Task: Create new vendor bill with Date Opened: 26-Apr-23, Select Vendor: Kinder Morgan, Terms: Net 7. Make bill entry for item-1 with Date: 26-Apr-23, Description: Gasoline, Expense Account: Auto: Fuel, Quantity: 22, Unit Price: 3.69, Sales Tax: Y, Sales Tax Included: Y, Tax Table: Sales Tax. Post Bill with Post Date: 26-Apr-23, Post to Accounts: Liabilities:Accounts Payble. Pay / Process Payment with Transaction Date: 02-May-23, Amount: 81.18, Transfer Account: Checking Account. Go to 'Print Bill'. Save a pdf copy of the bill.
Action: Mouse moved to (162, 32)
Screenshot: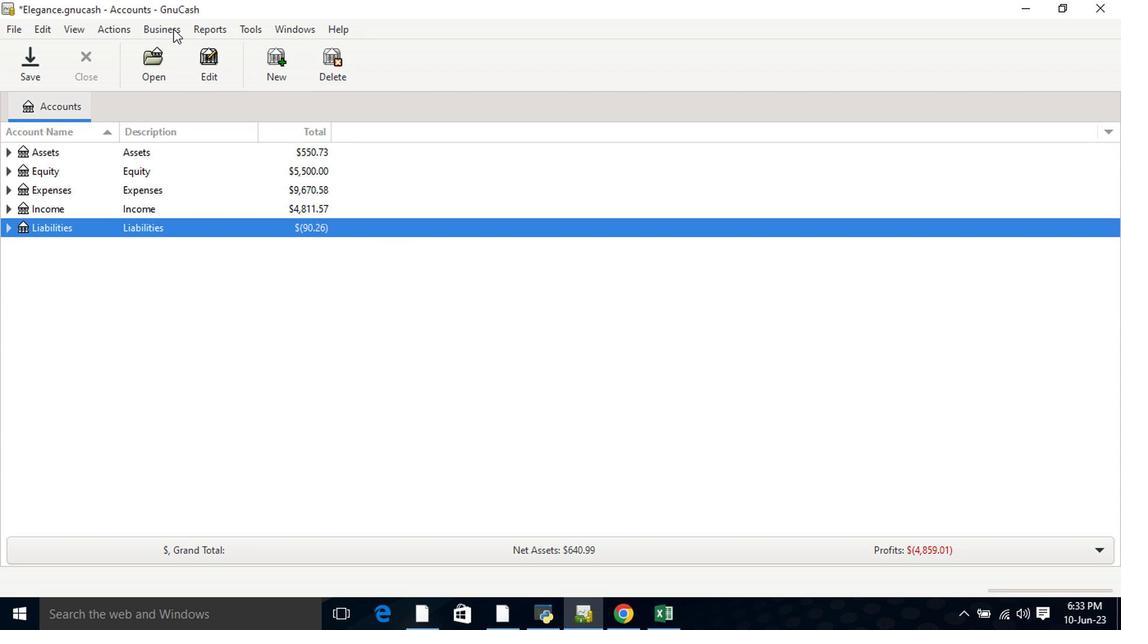 
Action: Mouse pressed left at (162, 32)
Screenshot: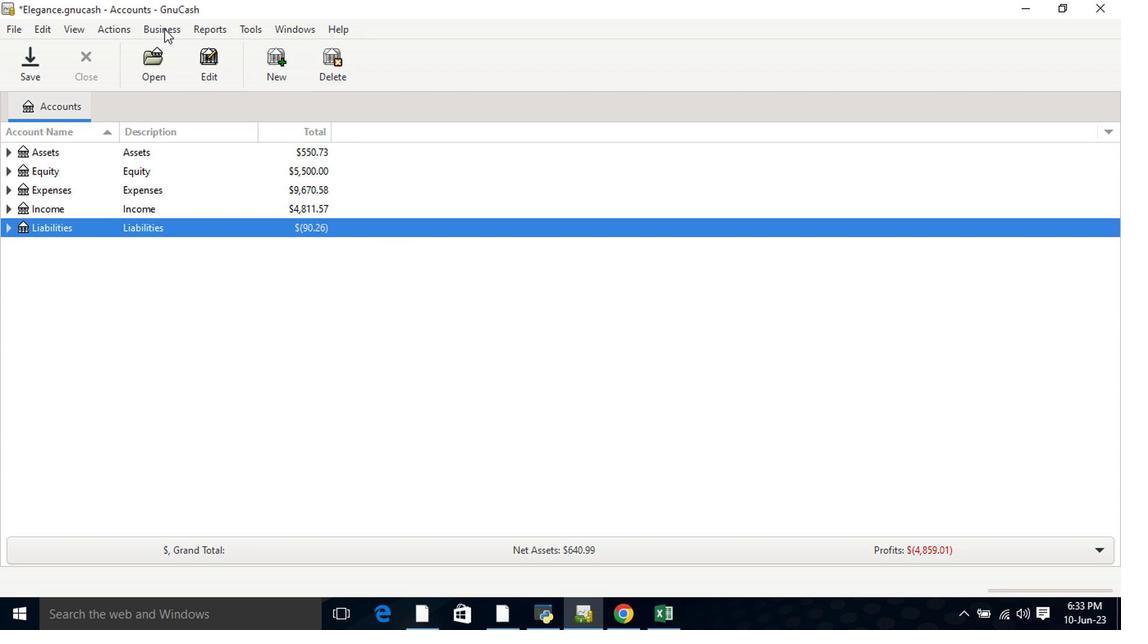 
Action: Mouse moved to (172, 69)
Screenshot: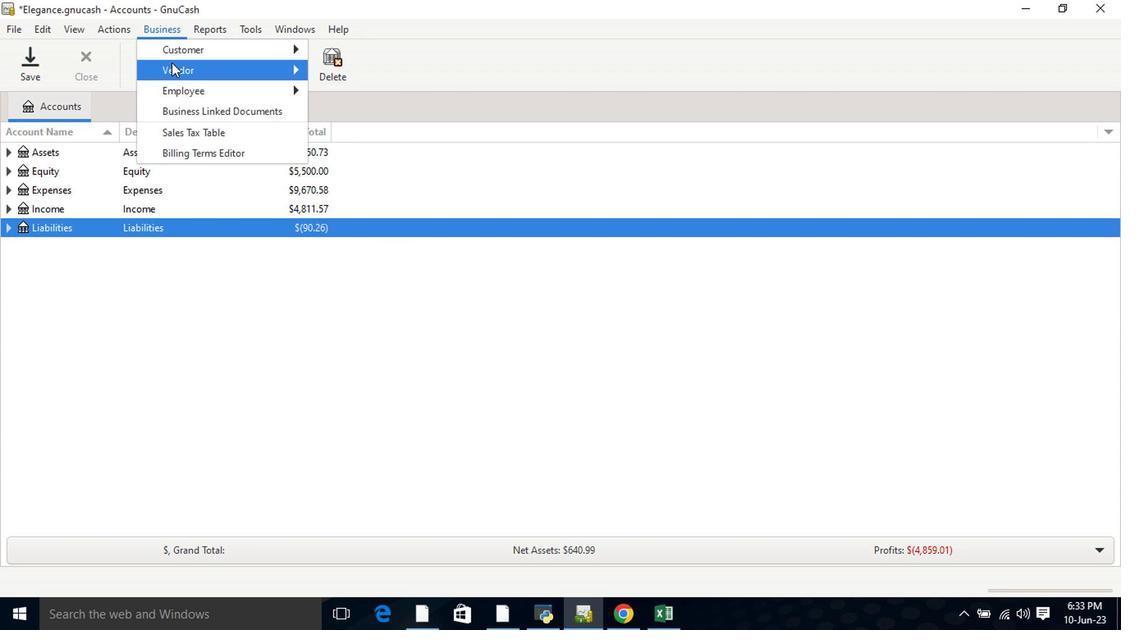 
Action: Mouse pressed left at (172, 69)
Screenshot: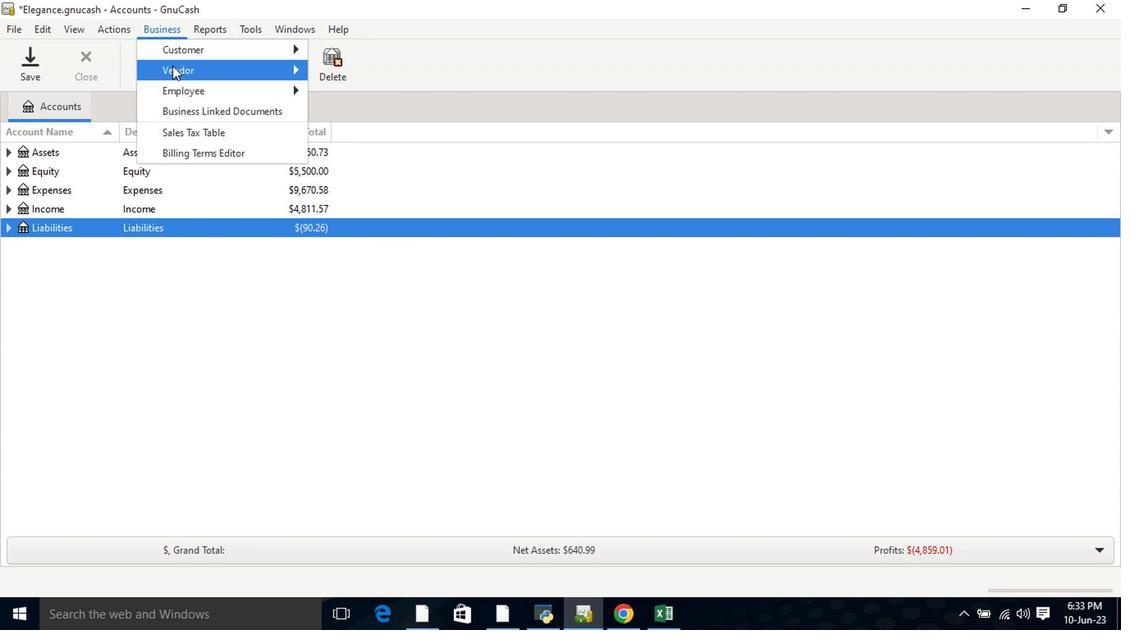 
Action: Mouse moved to (369, 132)
Screenshot: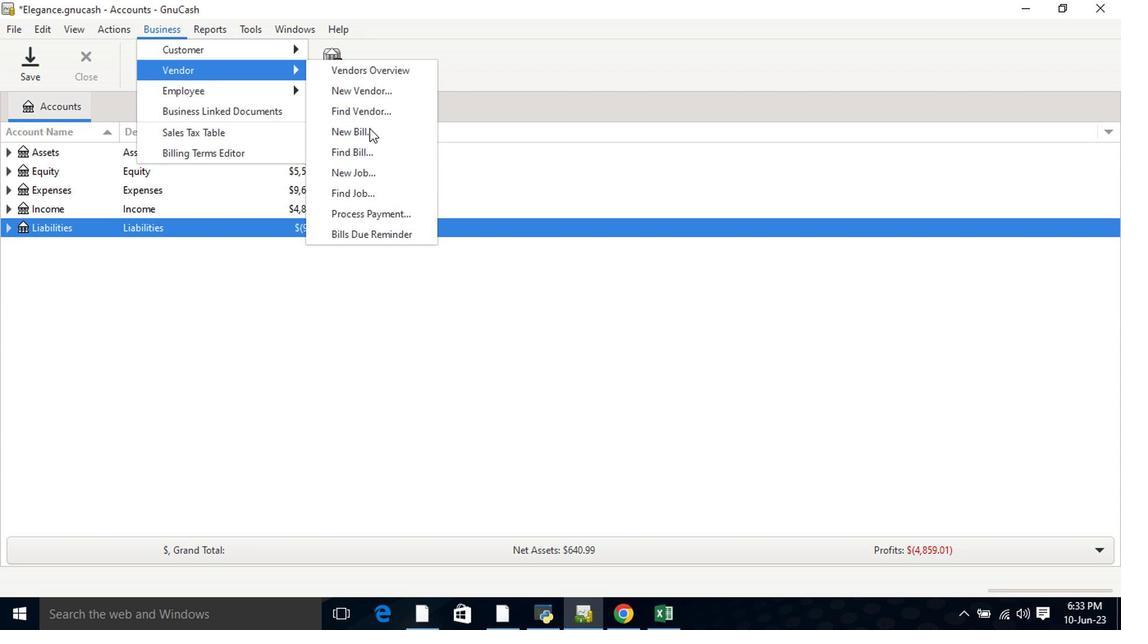 
Action: Mouse pressed left at (369, 132)
Screenshot: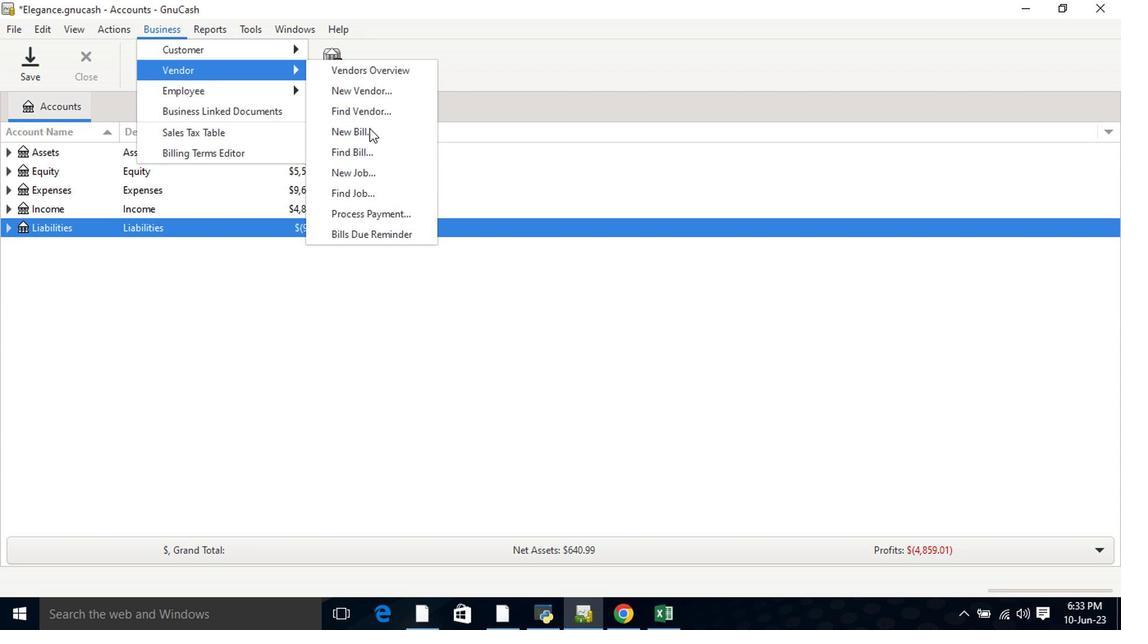 
Action: Mouse moved to (678, 222)
Screenshot: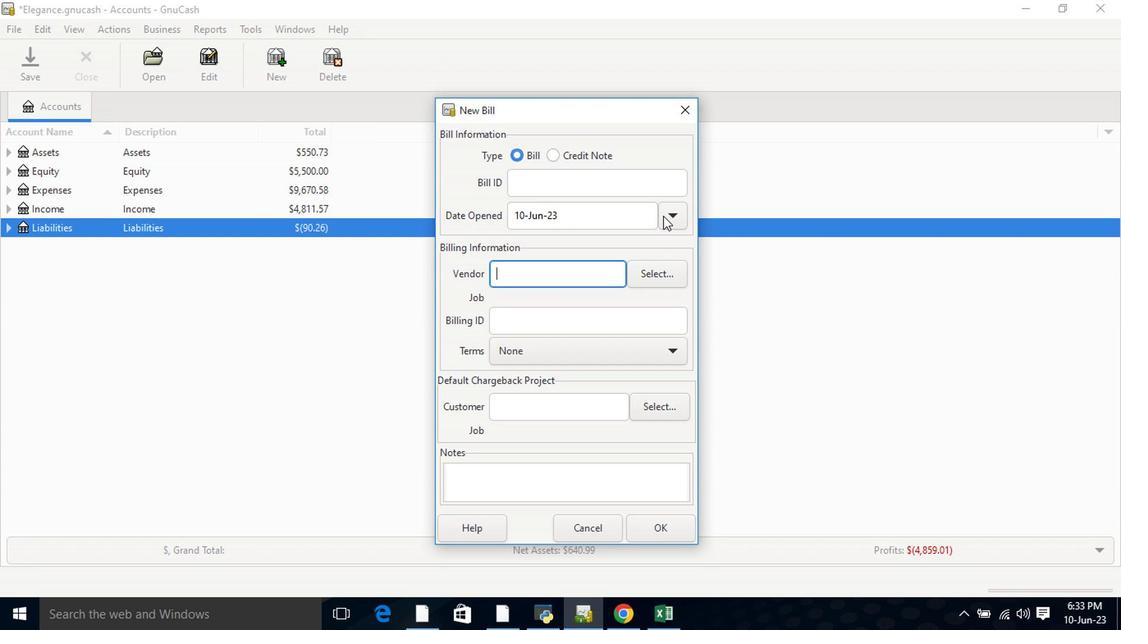 
Action: Mouse pressed left at (678, 222)
Screenshot: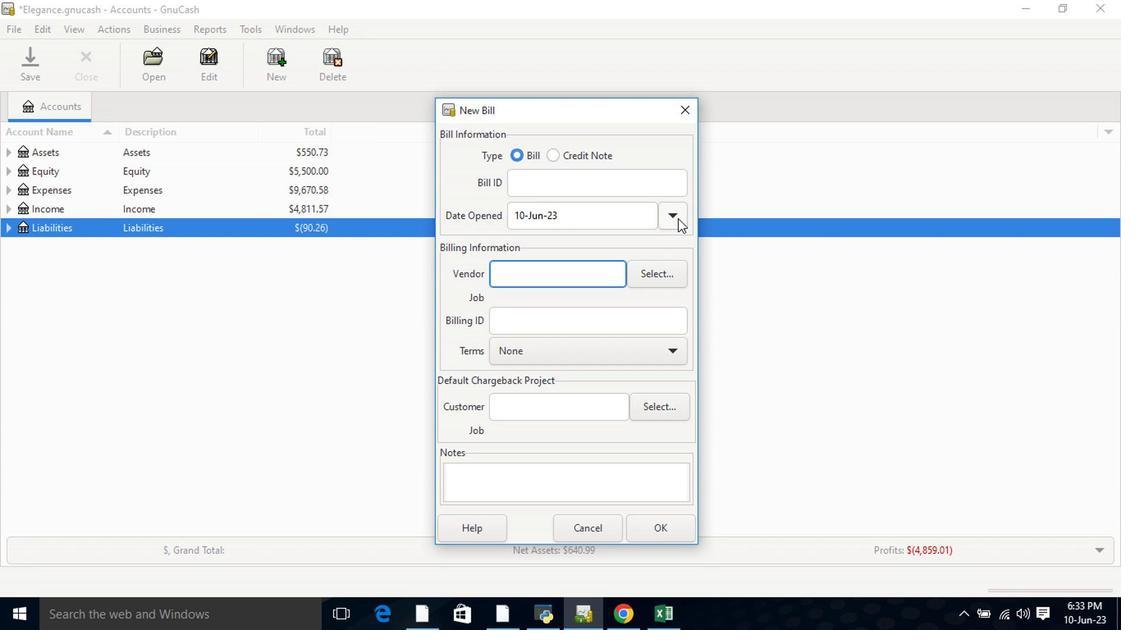 
Action: Mouse moved to (543, 245)
Screenshot: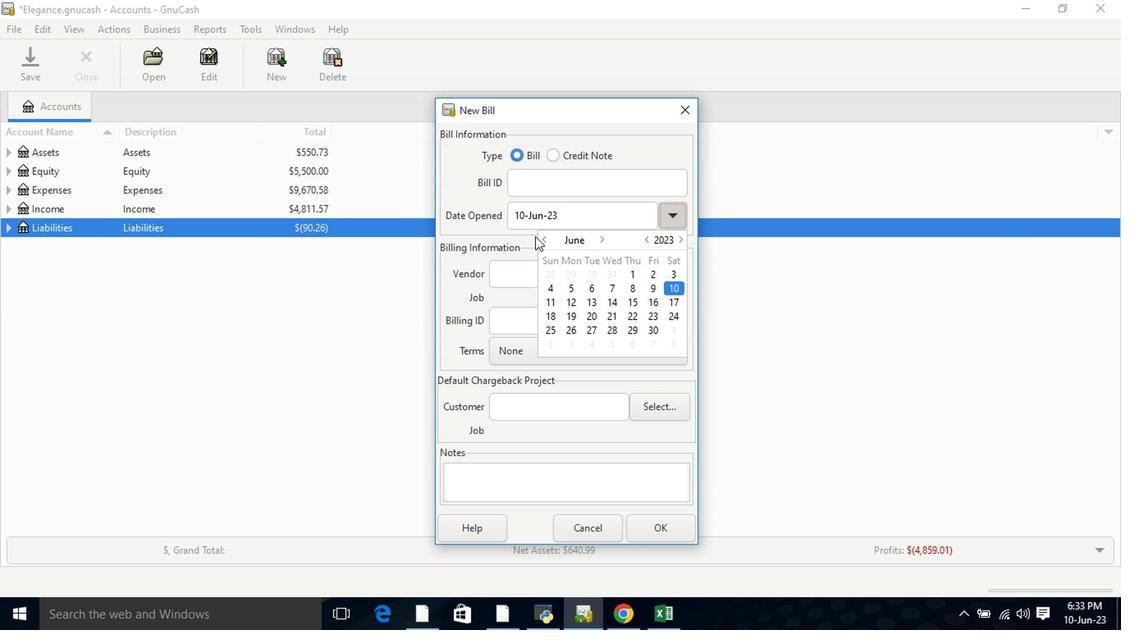 
Action: Mouse pressed left at (543, 245)
Screenshot: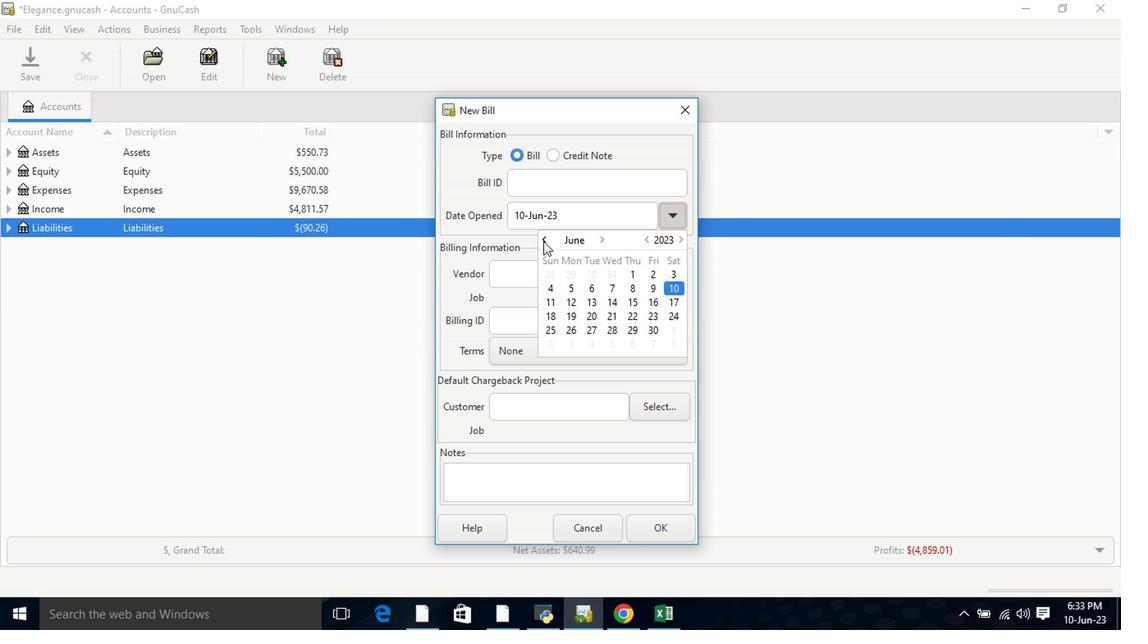 
Action: Mouse pressed left at (543, 245)
Screenshot: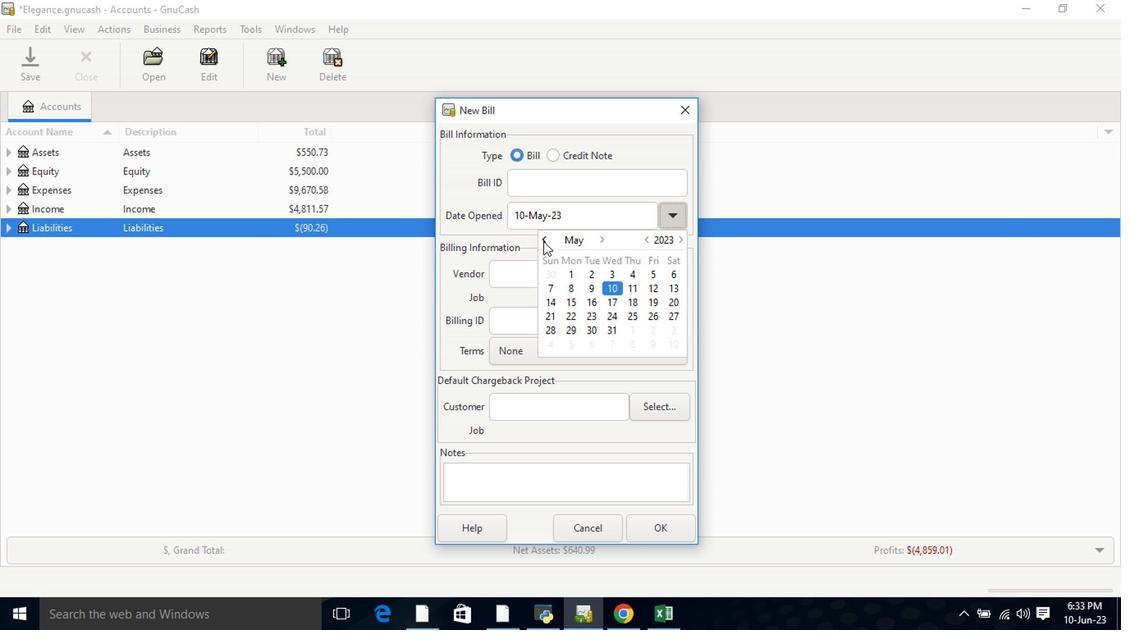 
Action: Mouse moved to (608, 331)
Screenshot: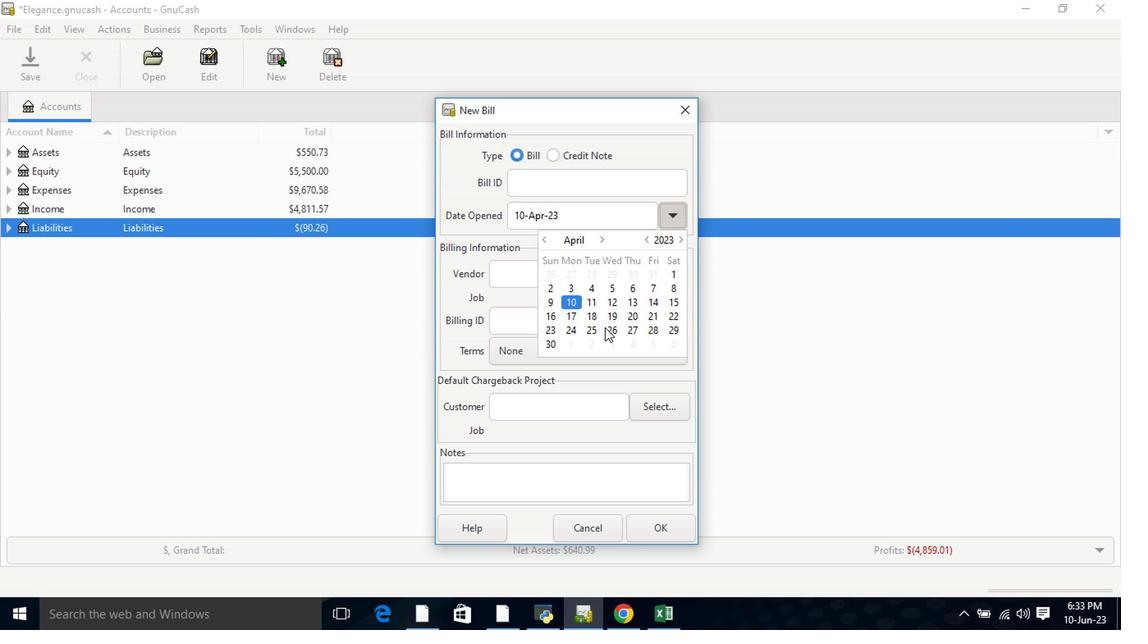 
Action: Mouse pressed left at (608, 331)
Screenshot: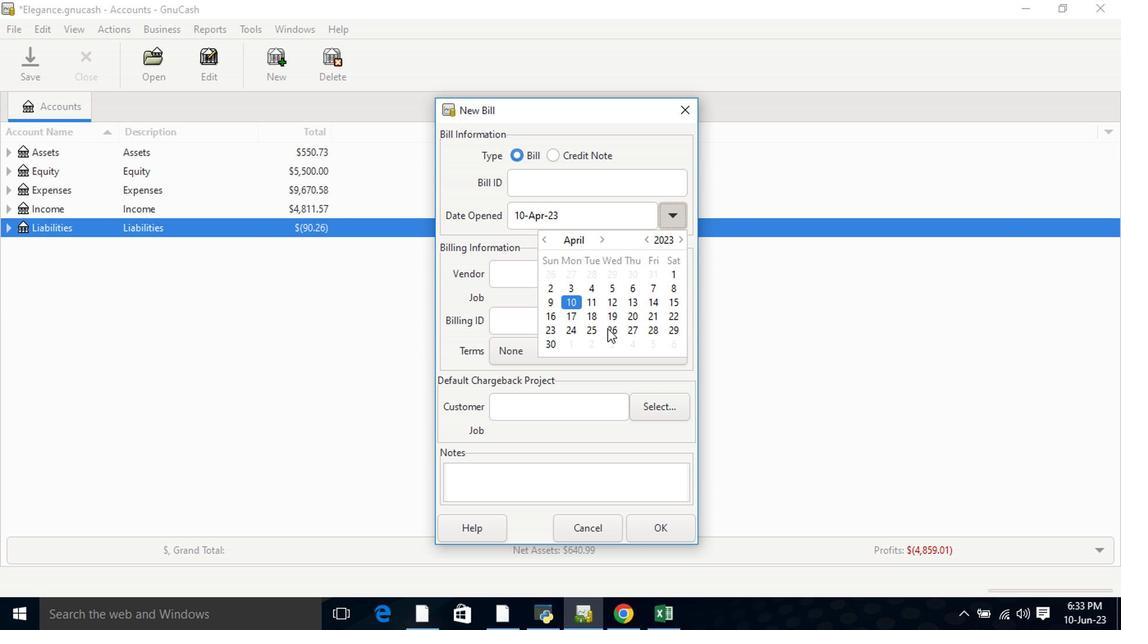 
Action: Mouse pressed left at (608, 331)
Screenshot: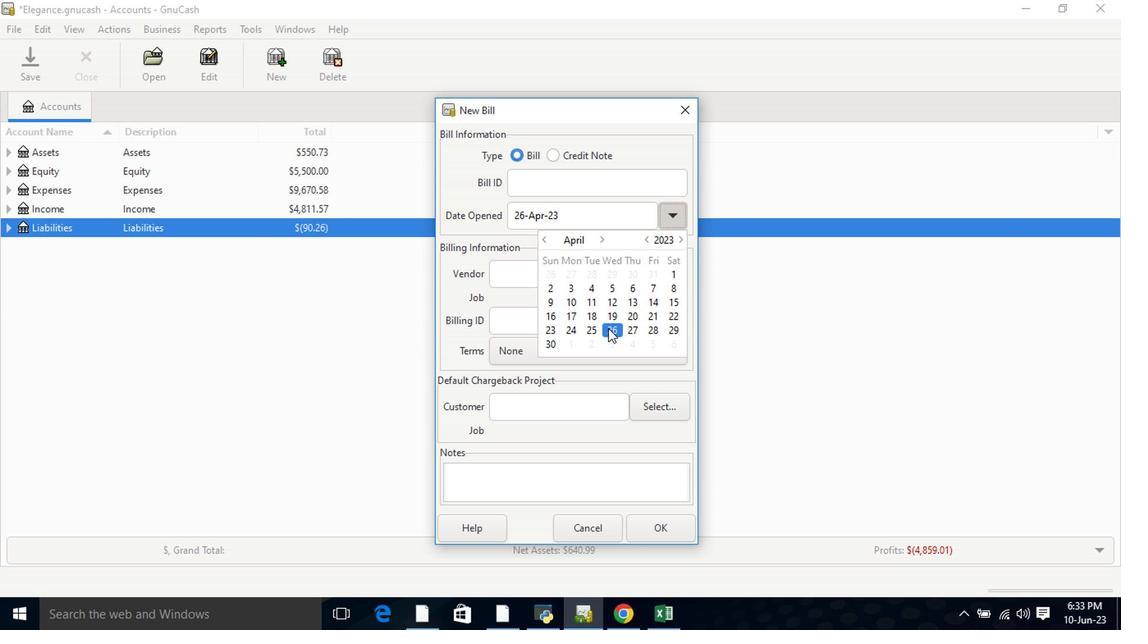 
Action: Mouse moved to (556, 280)
Screenshot: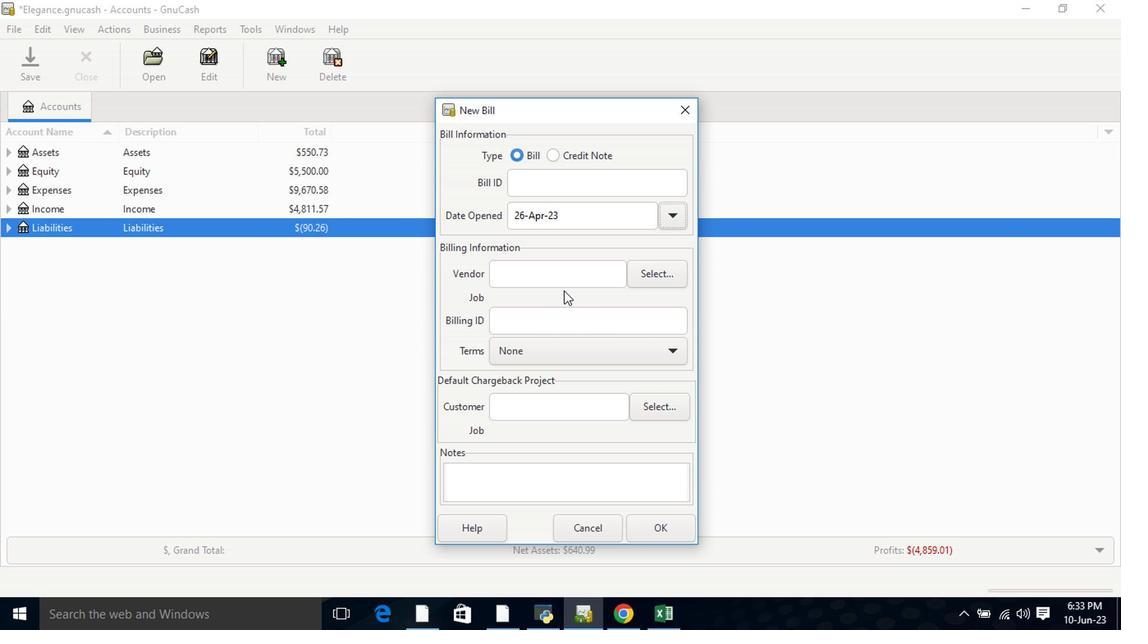 
Action: Mouse pressed left at (556, 280)
Screenshot: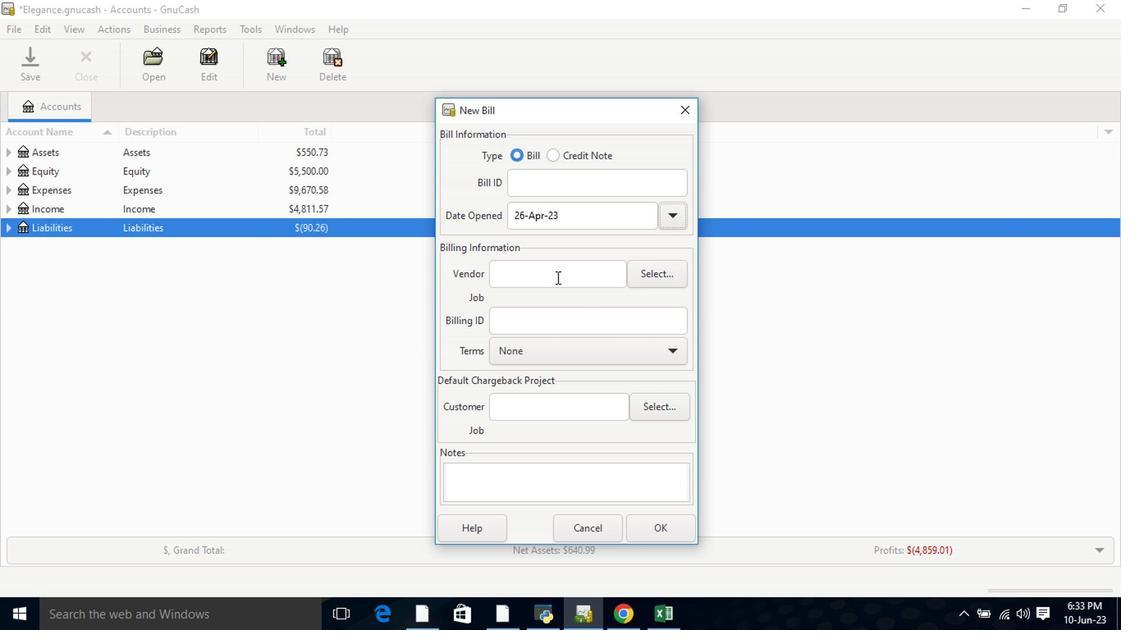 
Action: Key pressed <Key.shift>Kin
Screenshot: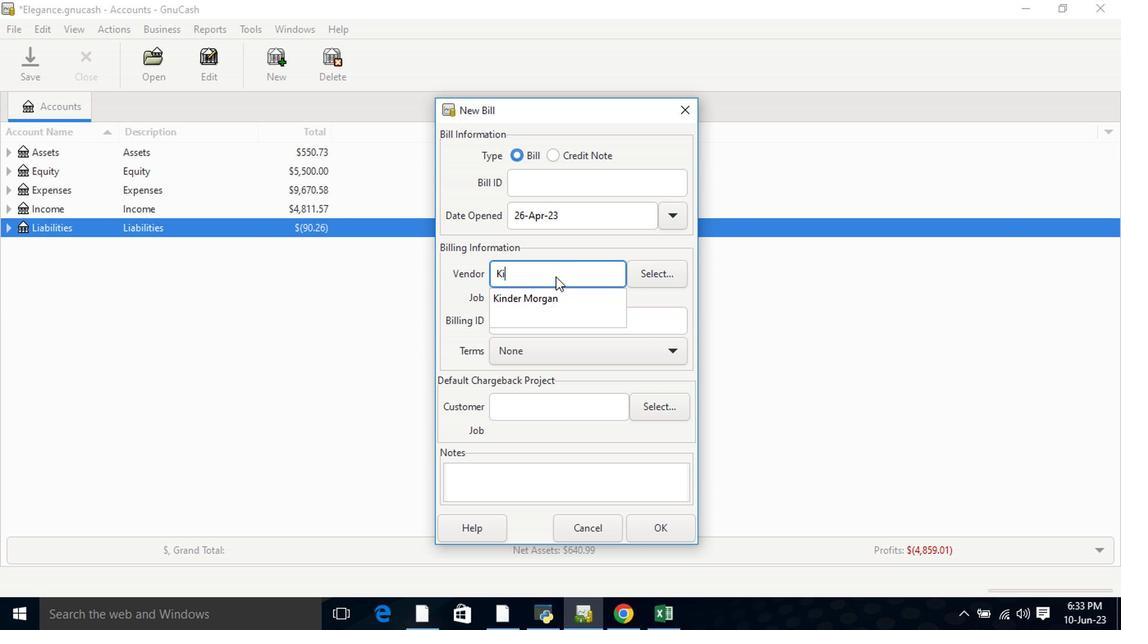 
Action: Mouse moved to (552, 298)
Screenshot: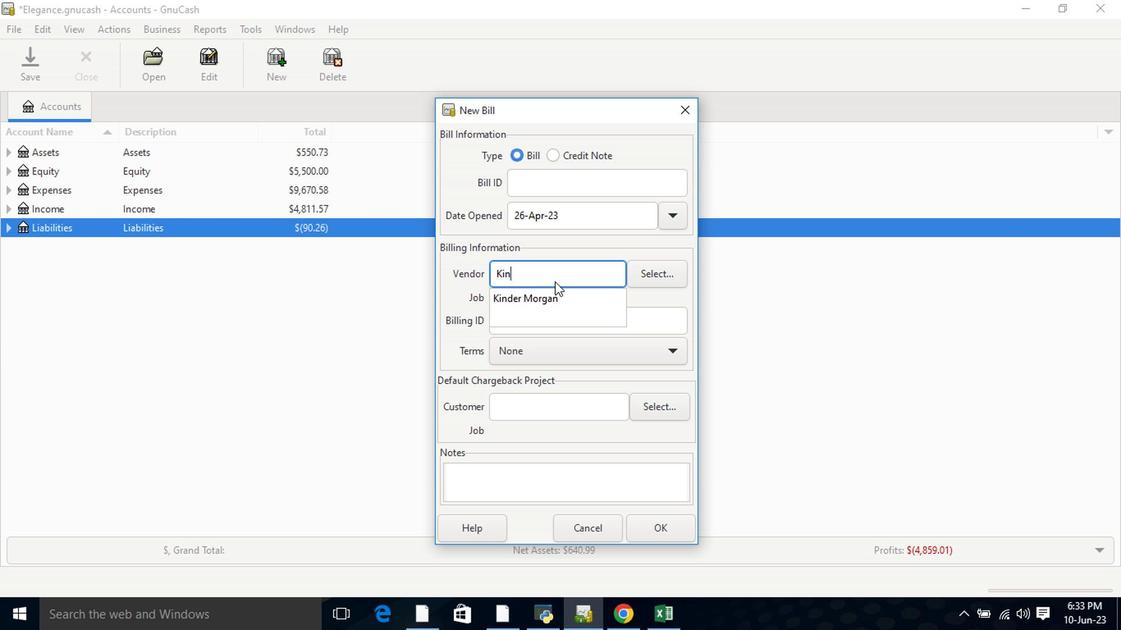 
Action: Mouse pressed left at (552, 298)
Screenshot: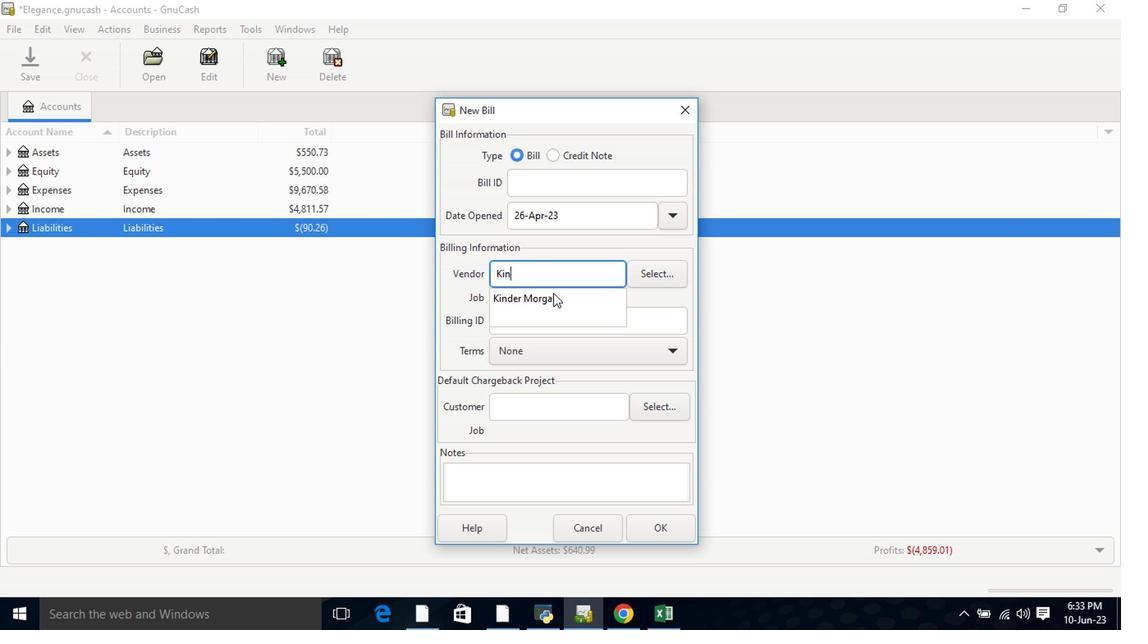 
Action: Mouse moved to (574, 365)
Screenshot: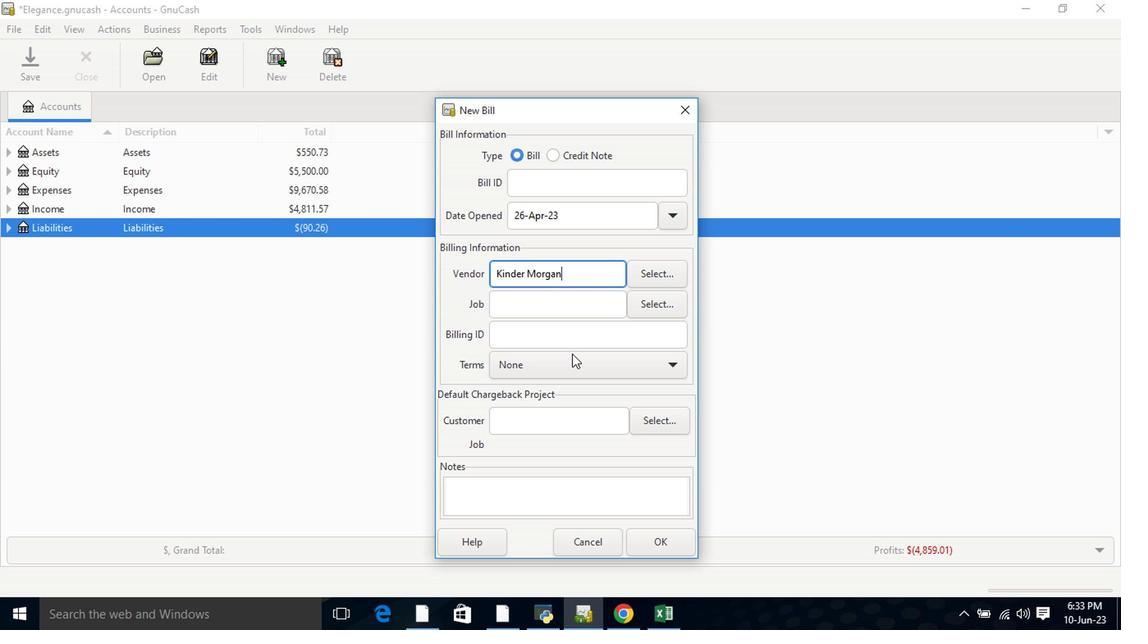 
Action: Mouse pressed left at (574, 365)
Screenshot: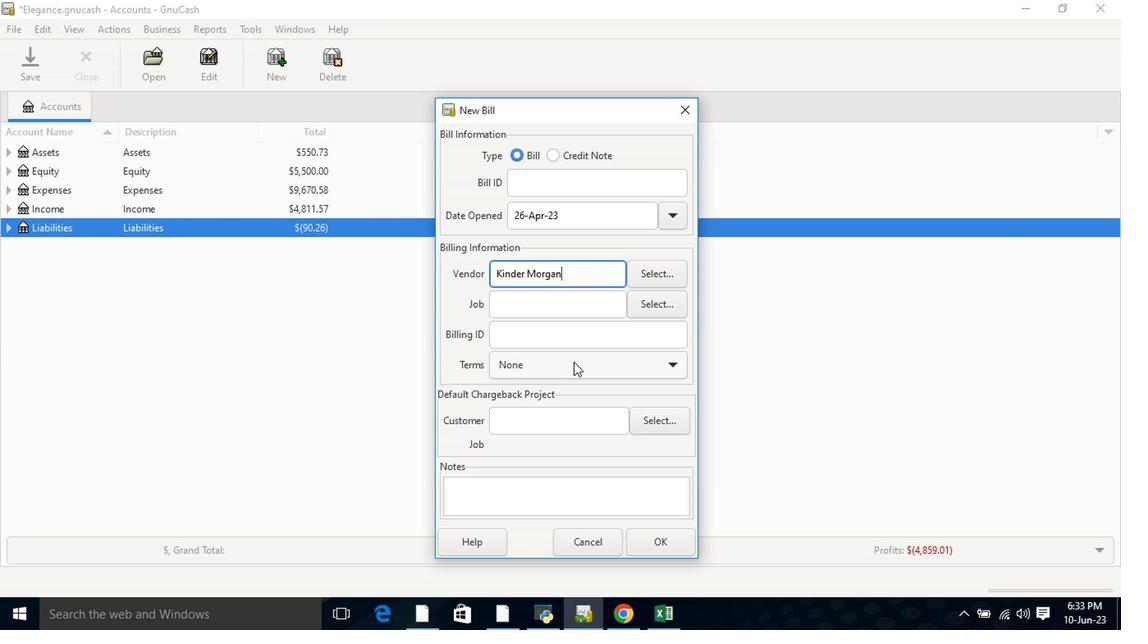 
Action: Mouse moved to (573, 439)
Screenshot: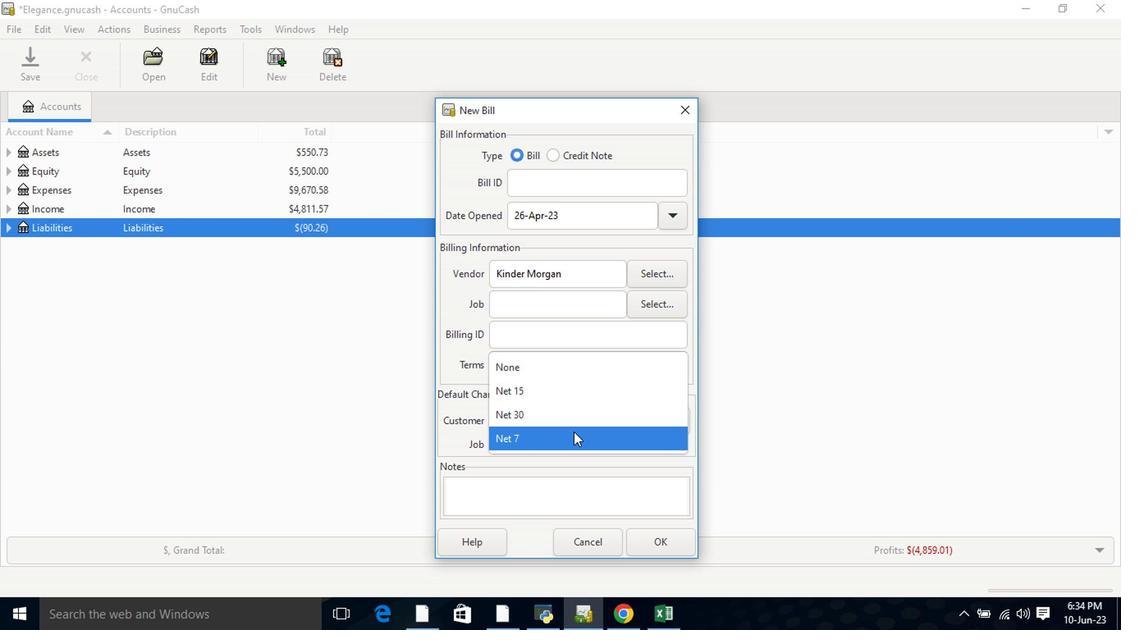 
Action: Mouse pressed left at (573, 439)
Screenshot: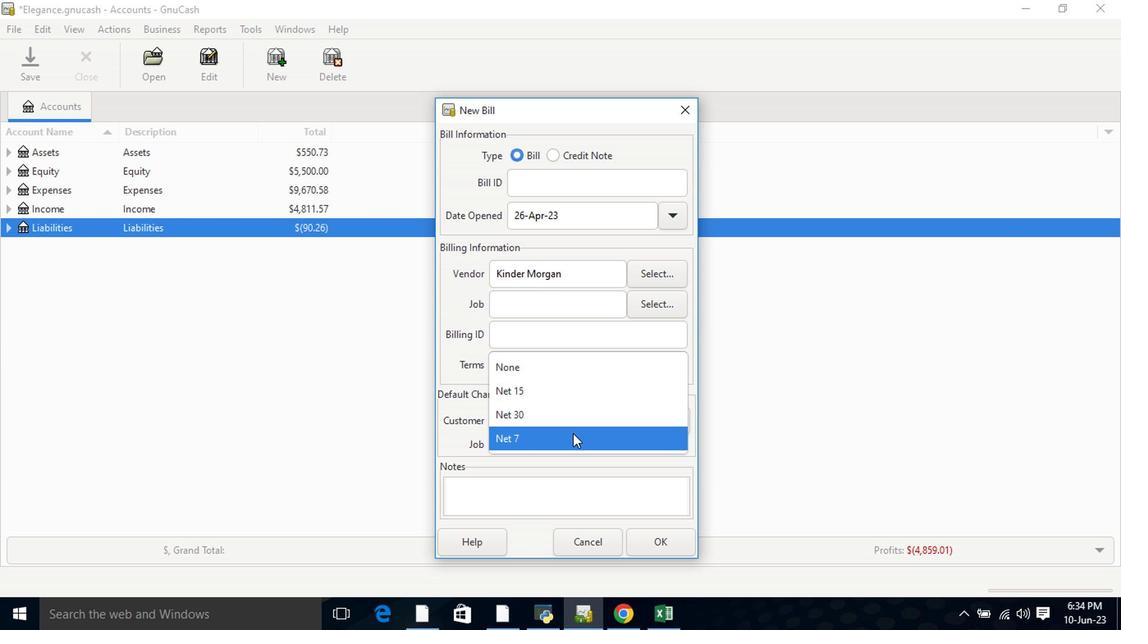 
Action: Mouse moved to (657, 540)
Screenshot: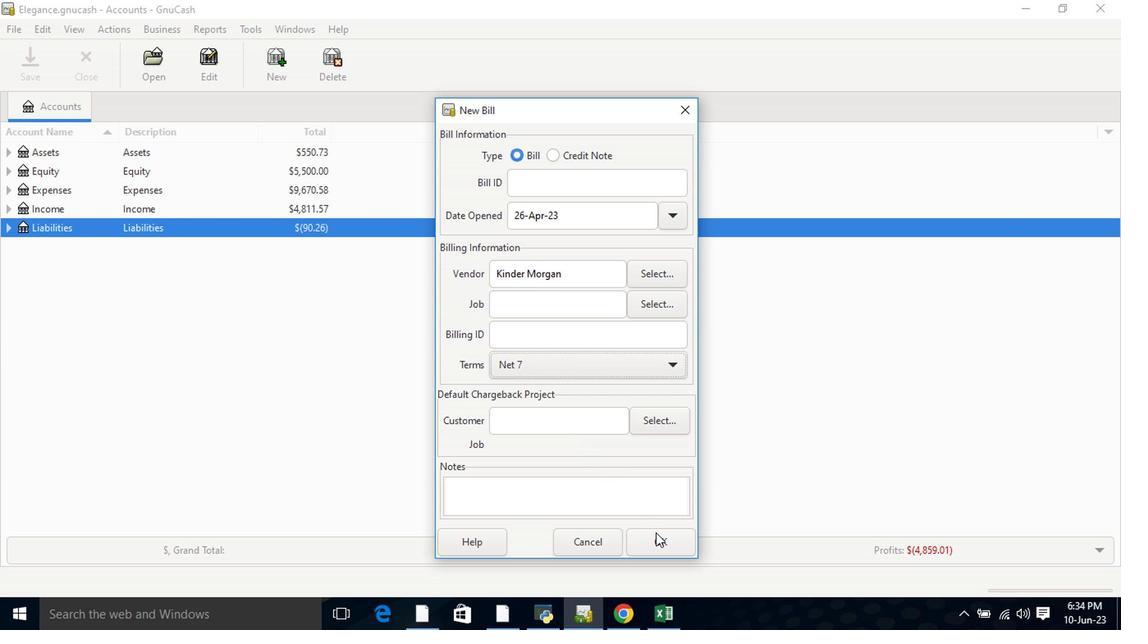 
Action: Mouse pressed left at (657, 540)
Screenshot: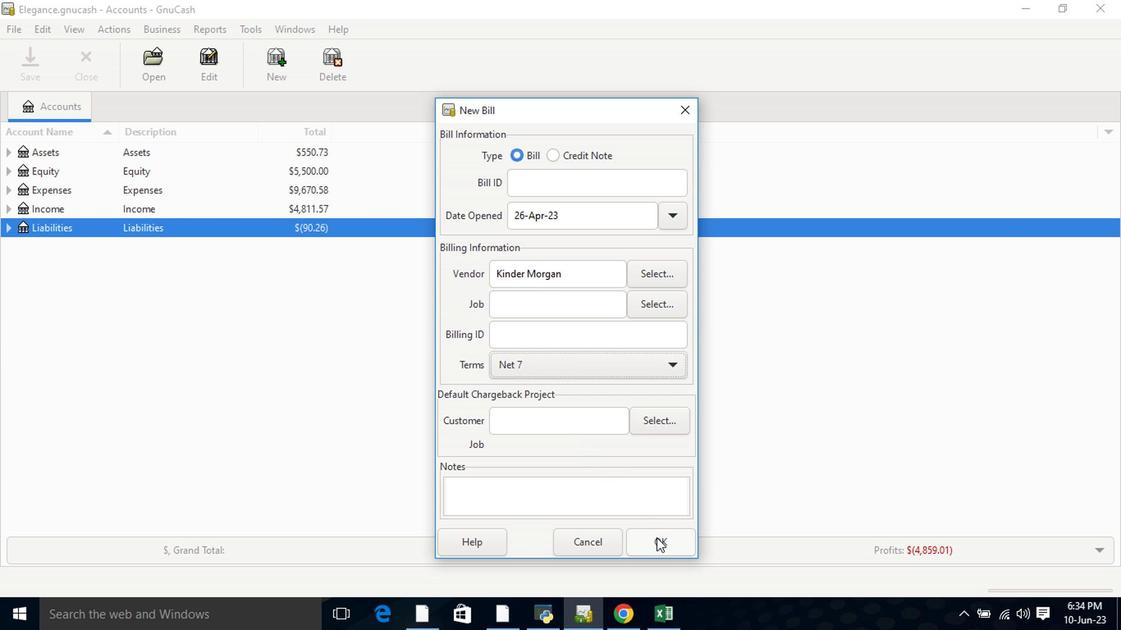 
Action: Mouse moved to (273, 432)
Screenshot: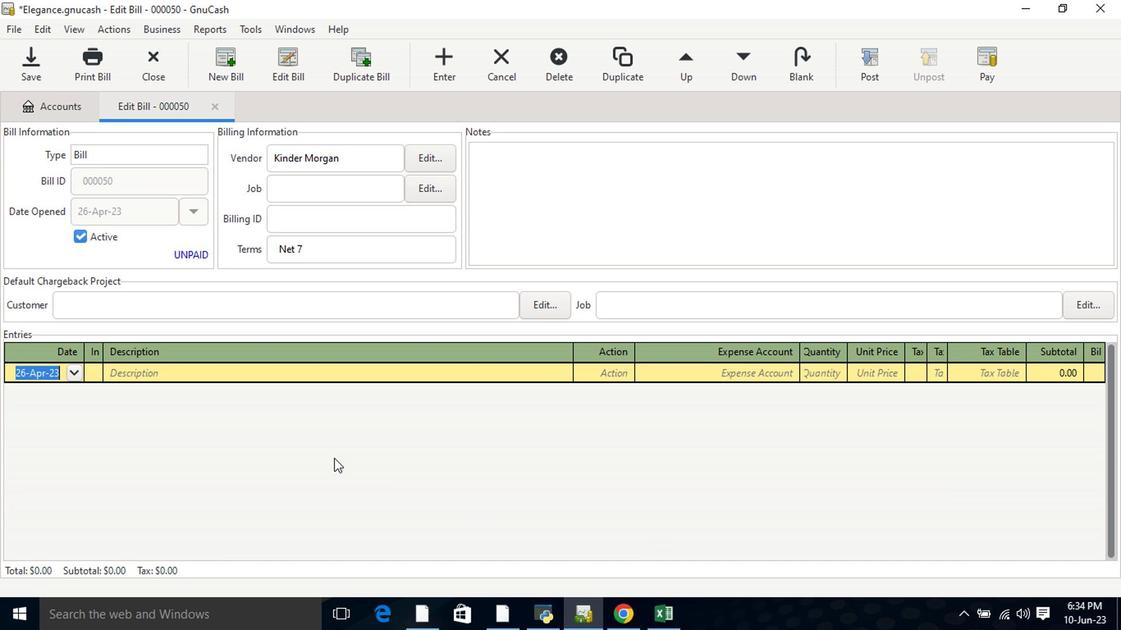 
Action: Key pressed <Key.tab><Key.shift><Key.shift><Key.shift><Key.shift><Key.shift><Key.shift>Gasoline<Key.tab>22<Key.tab><Key.tab><Key.tab>
Screenshot: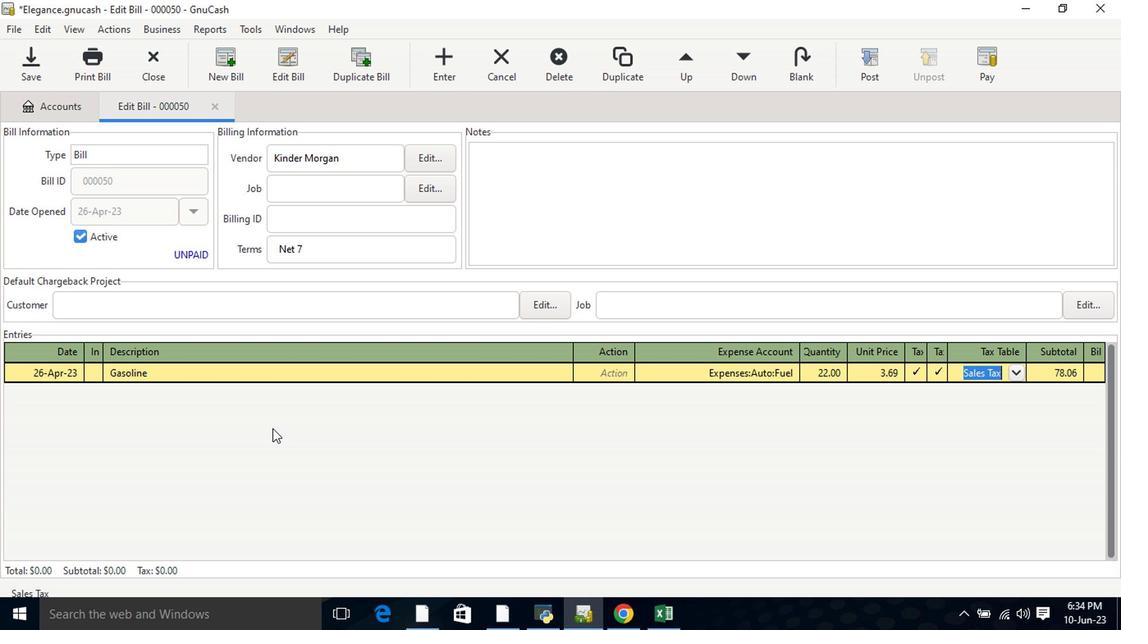 
Action: Mouse moved to (880, 69)
Screenshot: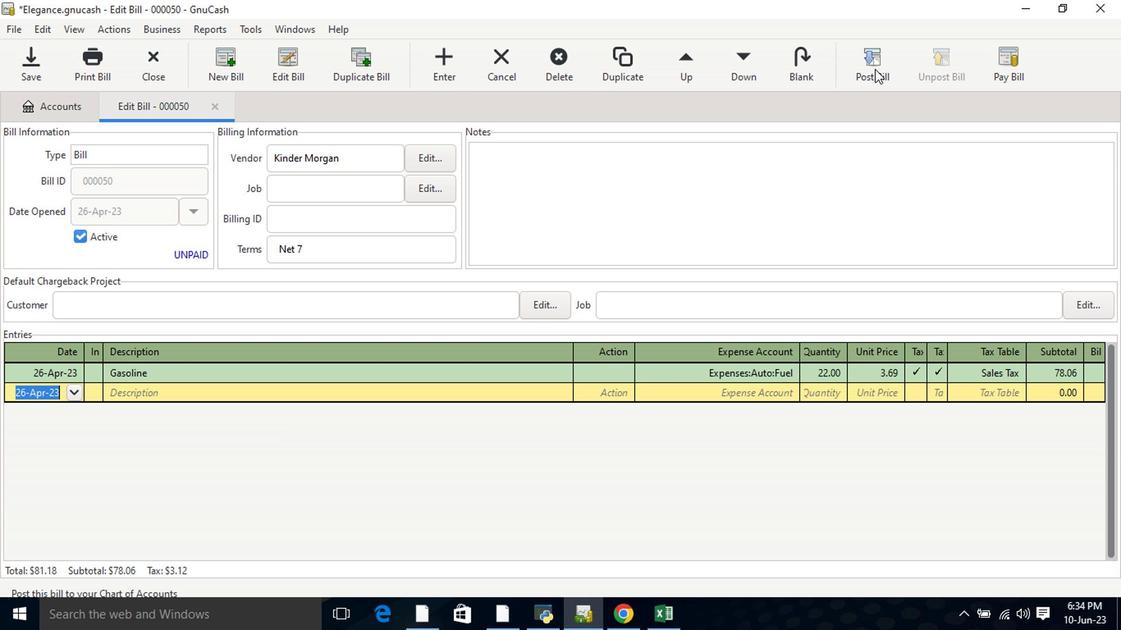 
Action: Mouse pressed left at (880, 69)
Screenshot: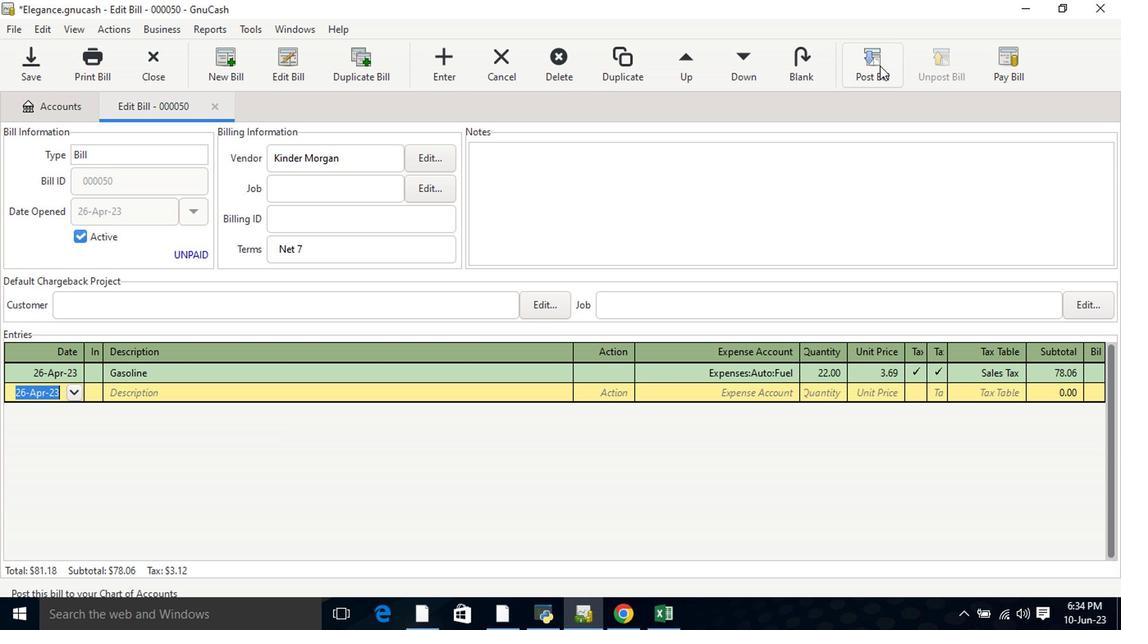 
Action: Mouse moved to (671, 426)
Screenshot: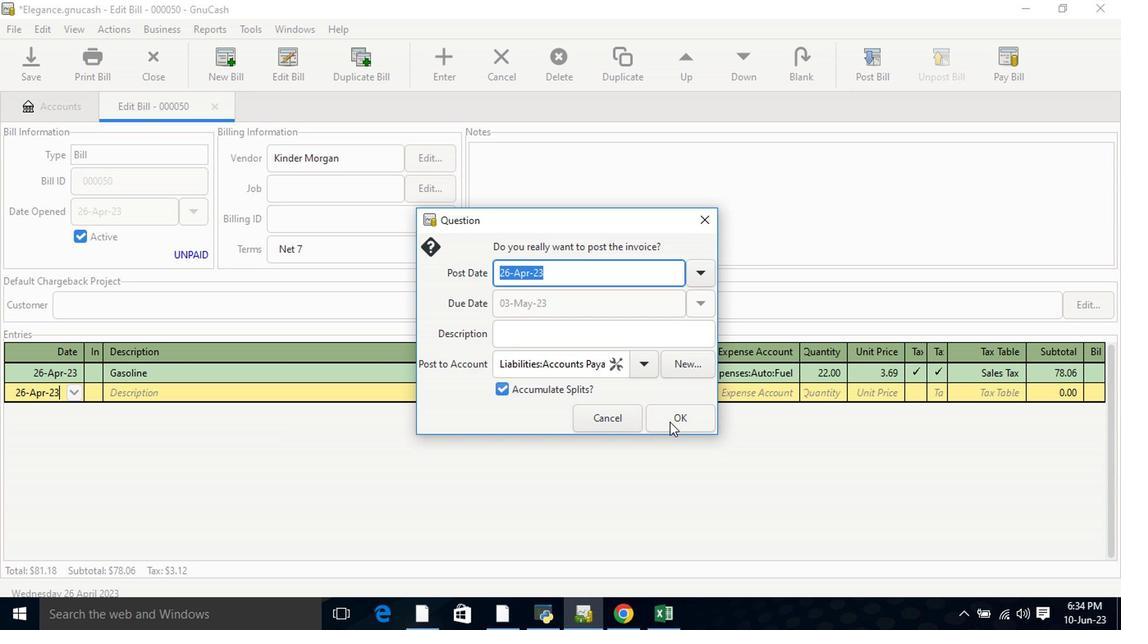 
Action: Mouse pressed left at (671, 426)
Screenshot: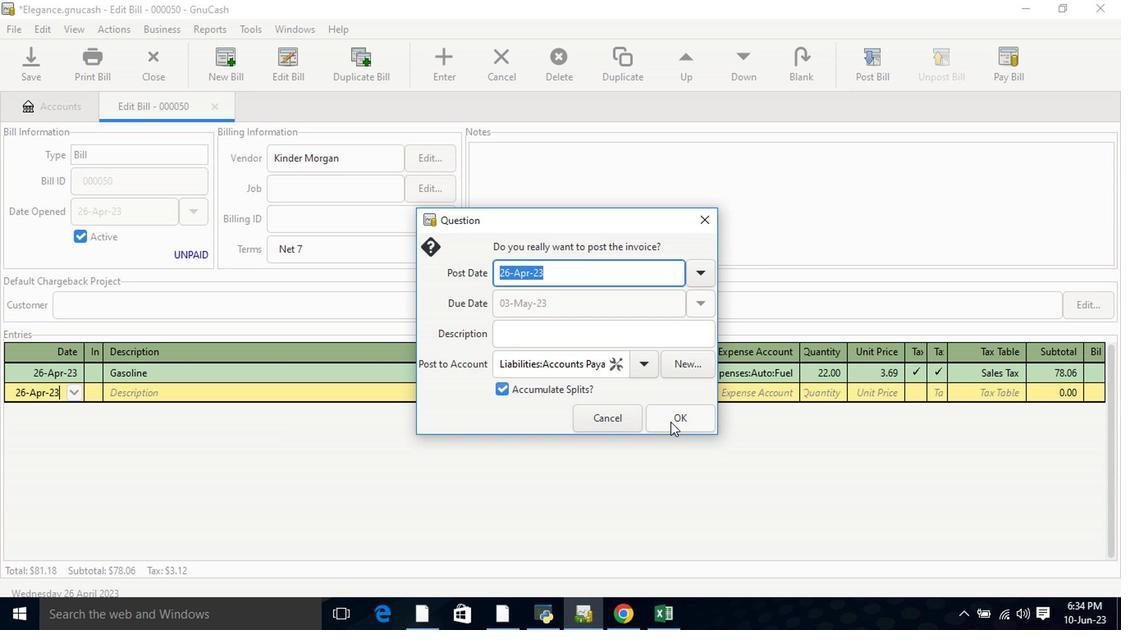 
Action: Mouse moved to (989, 67)
Screenshot: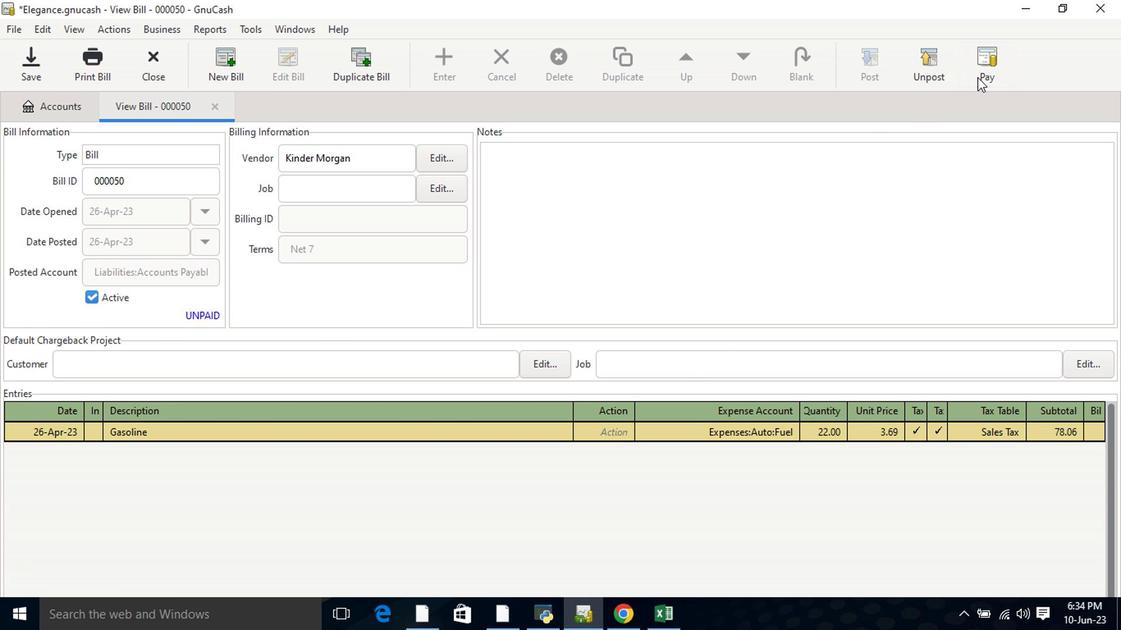 
Action: Mouse pressed left at (989, 67)
Screenshot: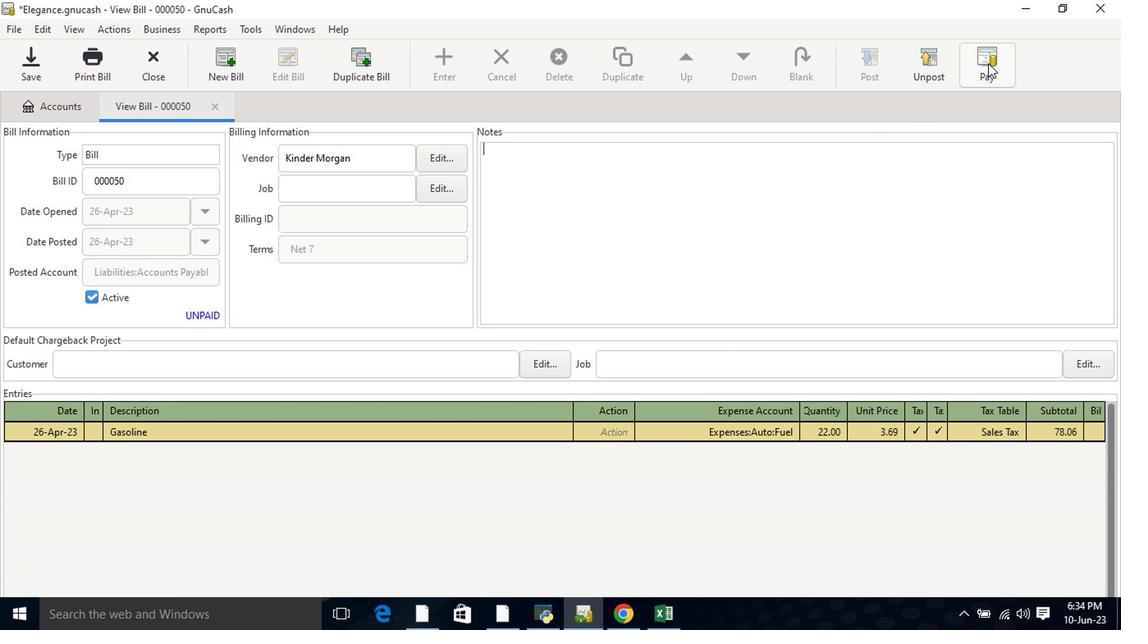 
Action: Mouse moved to (495, 328)
Screenshot: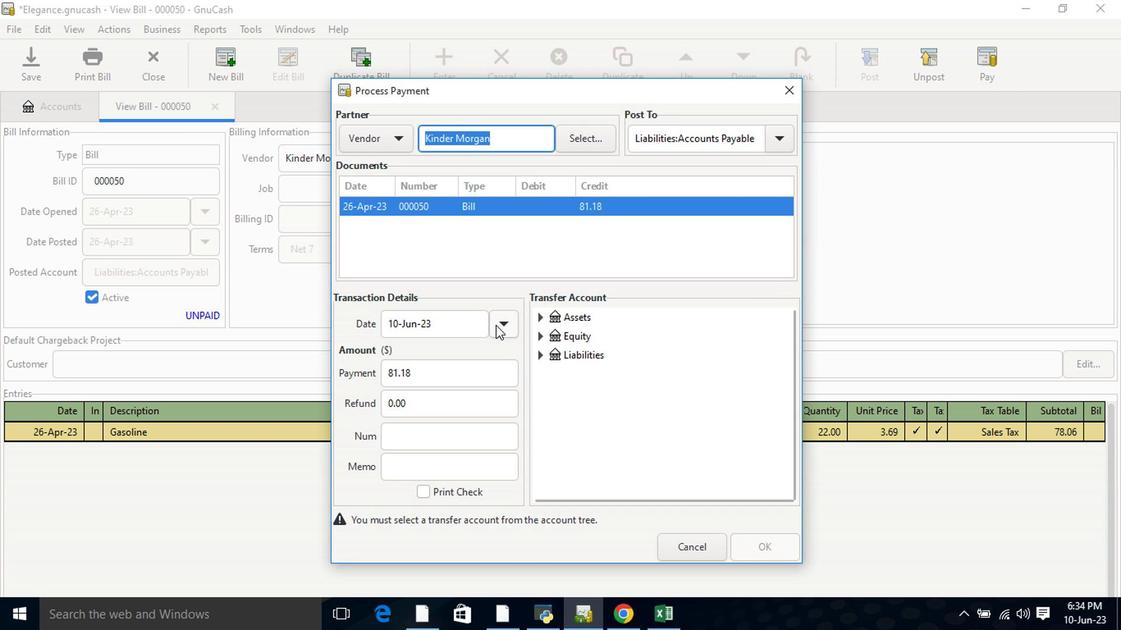 
Action: Mouse pressed left at (495, 328)
Screenshot: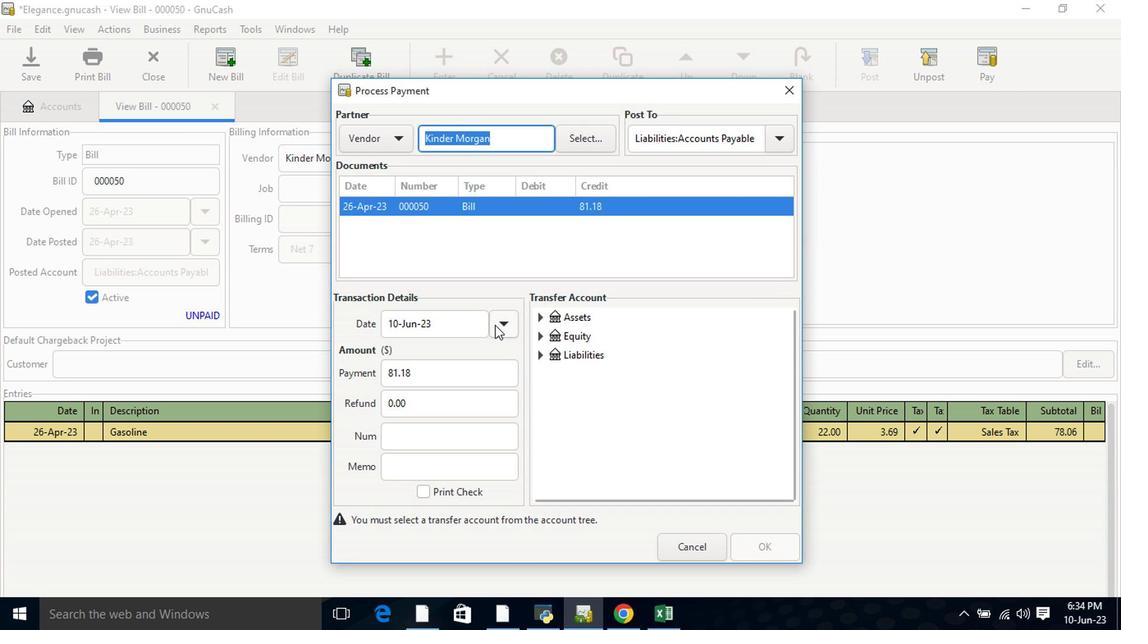 
Action: Mouse moved to (375, 351)
Screenshot: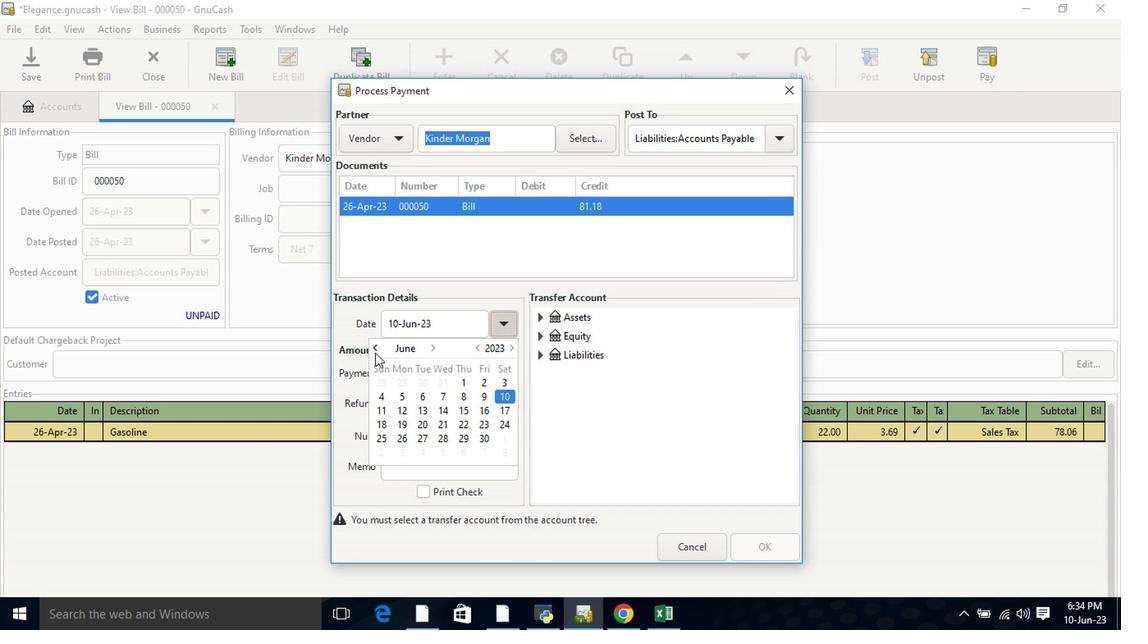 
Action: Mouse pressed left at (375, 351)
Screenshot: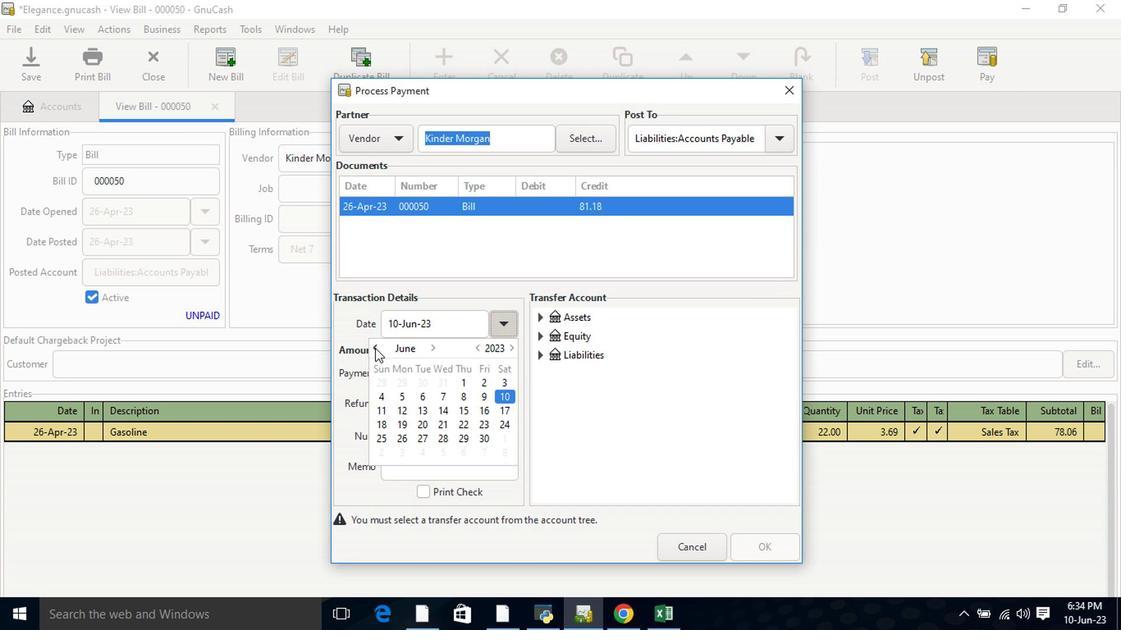 
Action: Mouse moved to (424, 386)
Screenshot: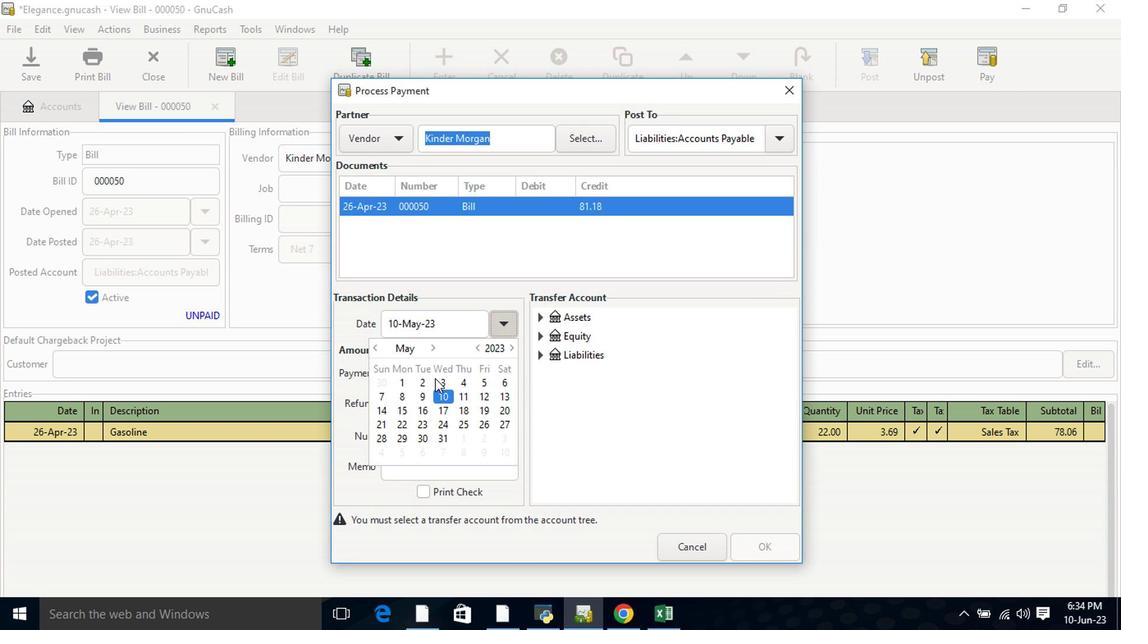 
Action: Mouse pressed left at (424, 386)
Screenshot: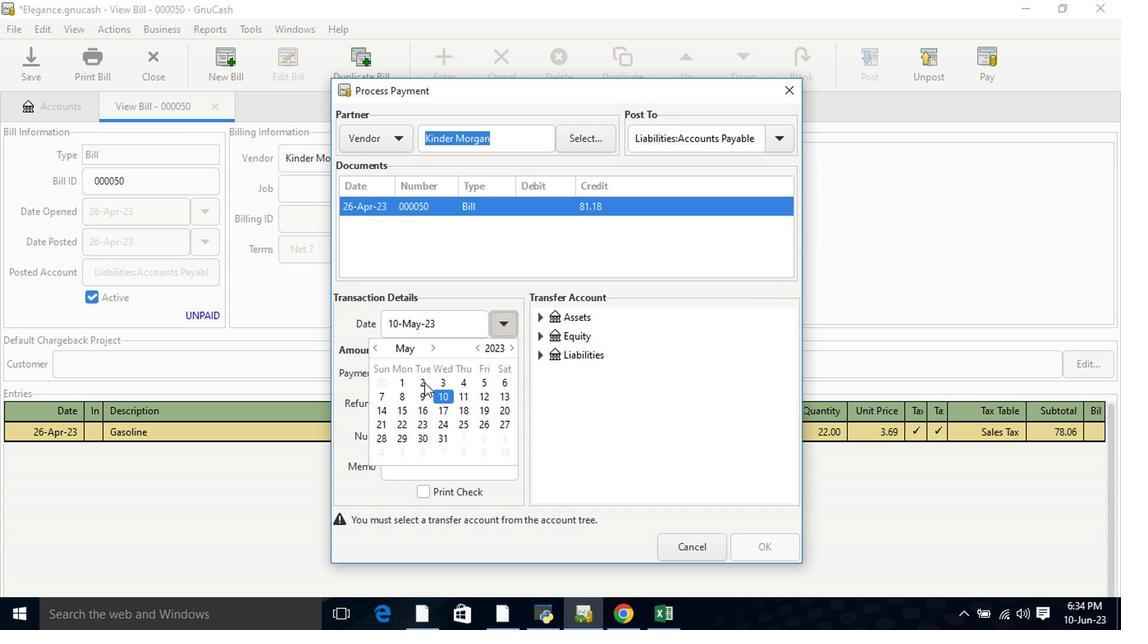 
Action: Mouse pressed left at (424, 386)
Screenshot: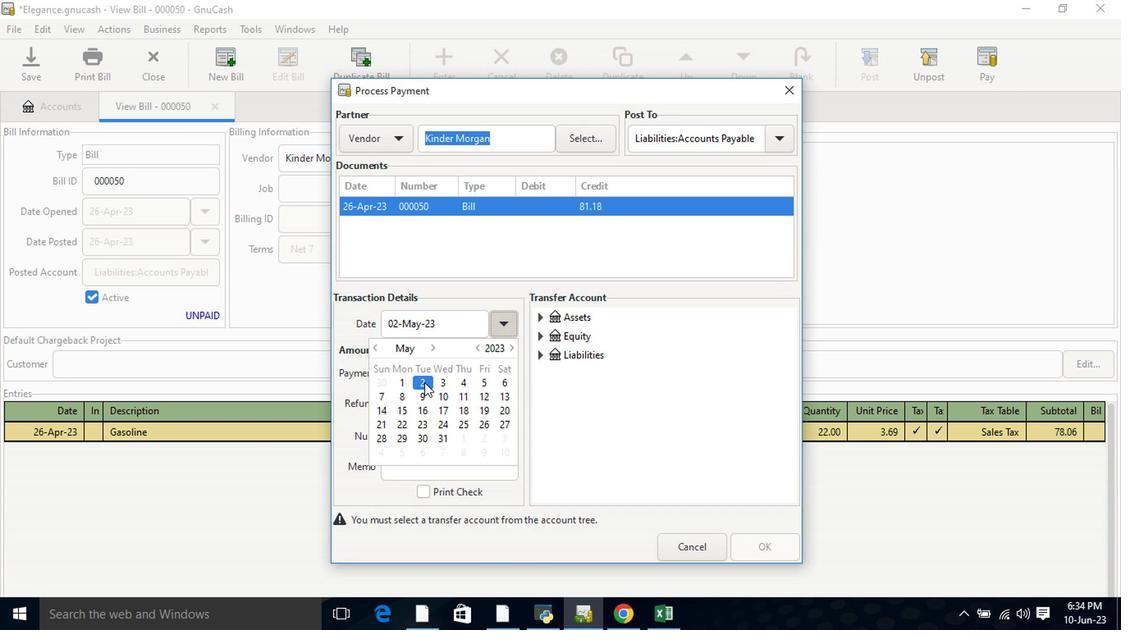 
Action: Mouse moved to (541, 320)
Screenshot: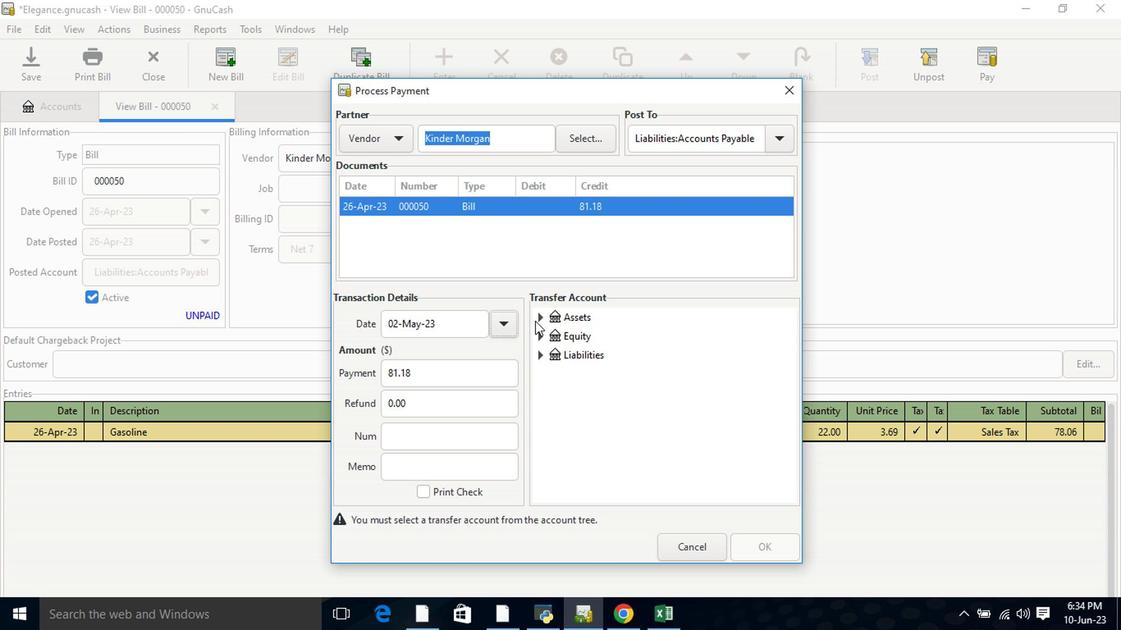 
Action: Mouse pressed left at (541, 320)
Screenshot: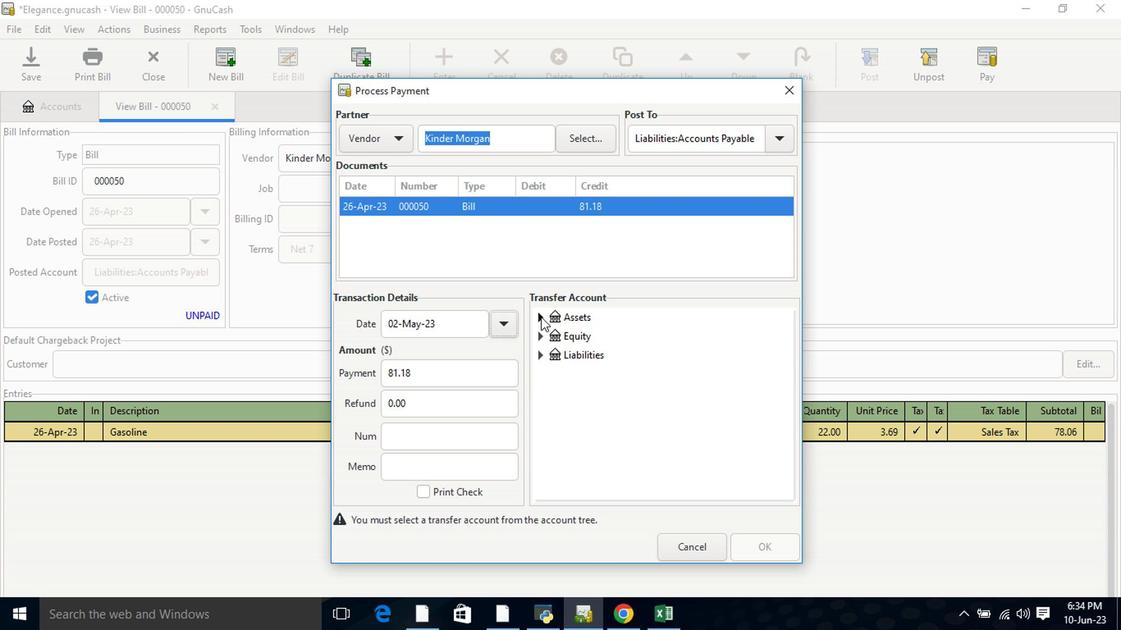 
Action: Mouse moved to (557, 339)
Screenshot: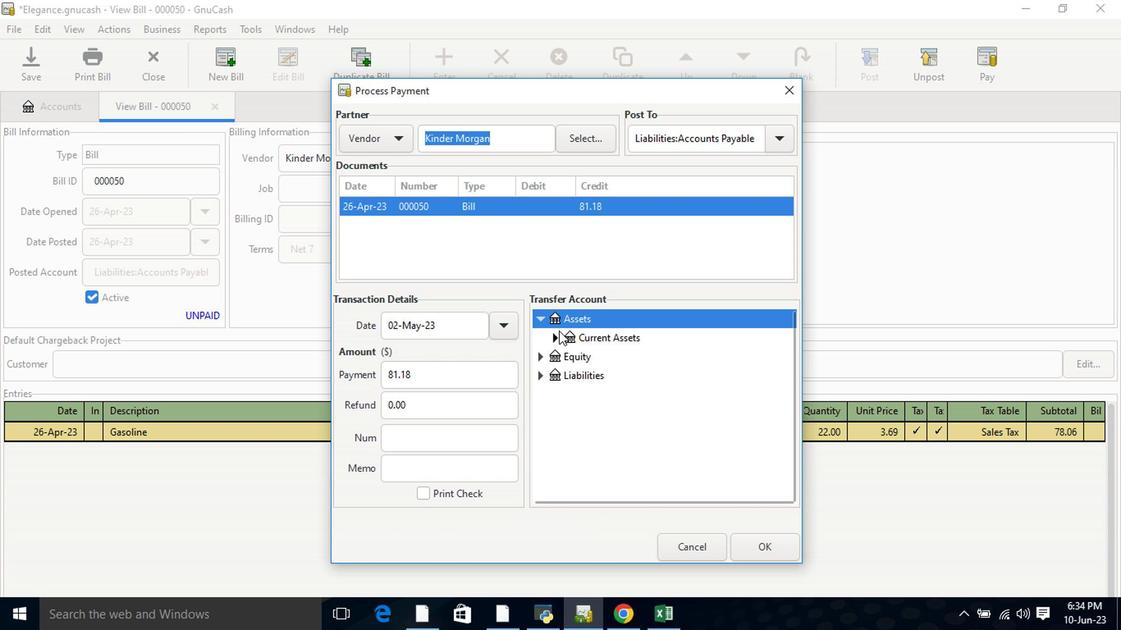 
Action: Mouse pressed left at (557, 339)
Screenshot: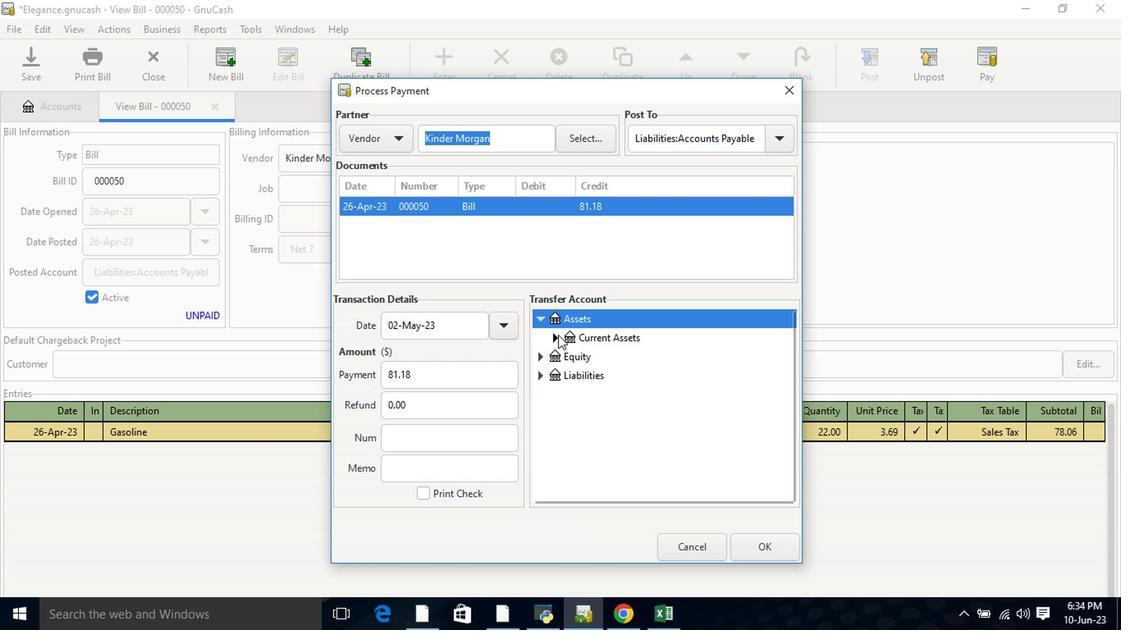 
Action: Mouse moved to (596, 362)
Screenshot: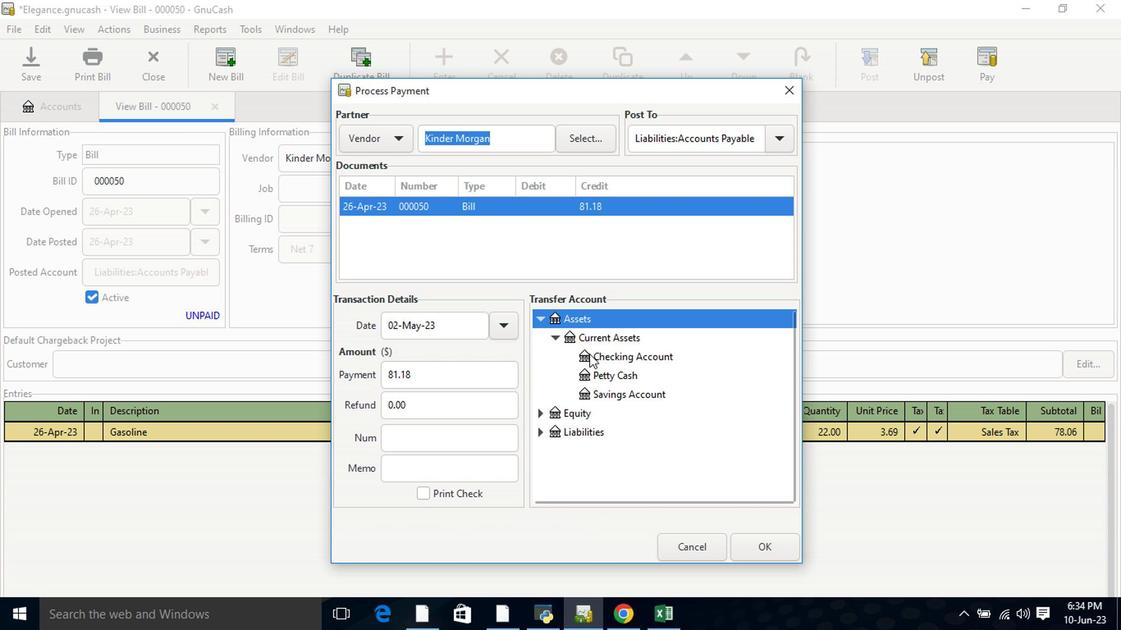 
Action: Mouse pressed left at (596, 362)
Screenshot: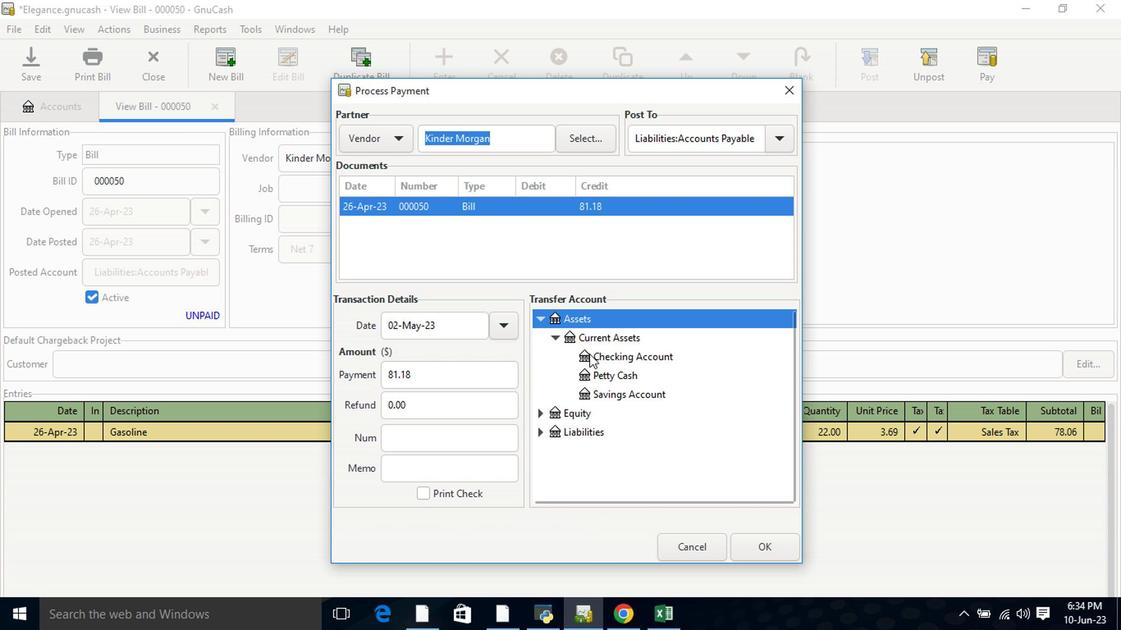 
Action: Mouse moved to (770, 552)
Screenshot: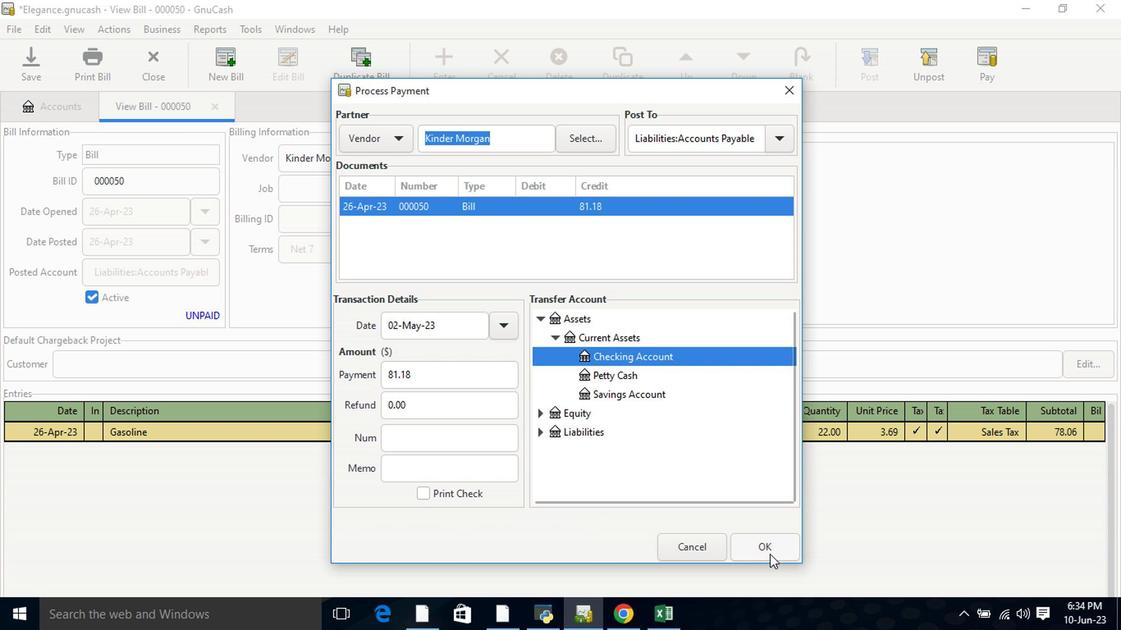 
Action: Mouse pressed left at (770, 552)
Screenshot: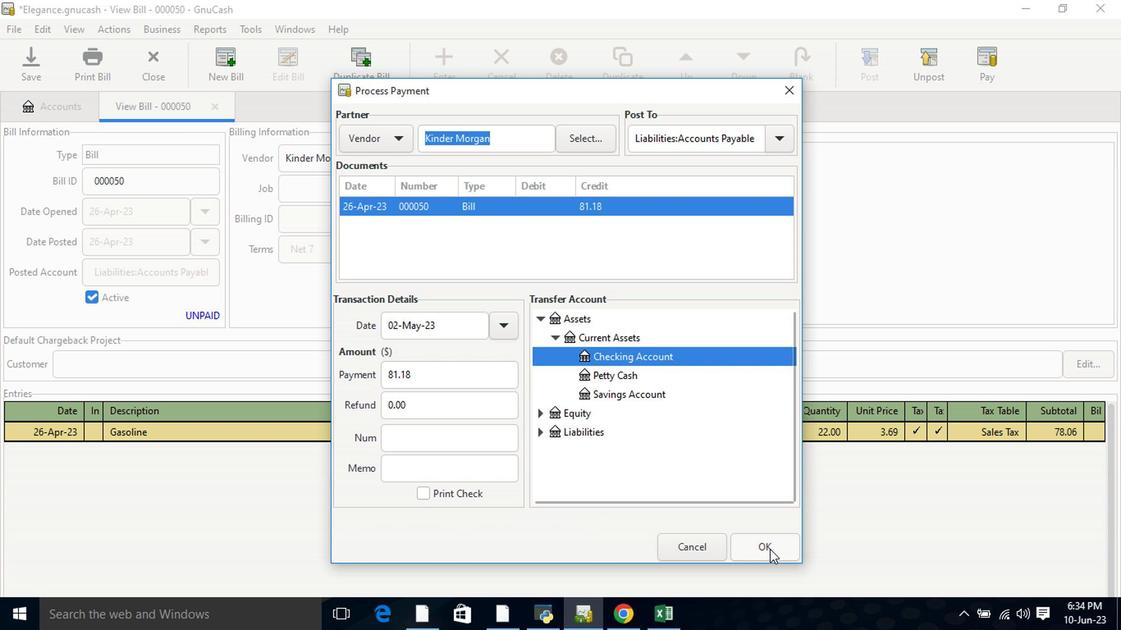 
Action: Mouse moved to (96, 73)
Screenshot: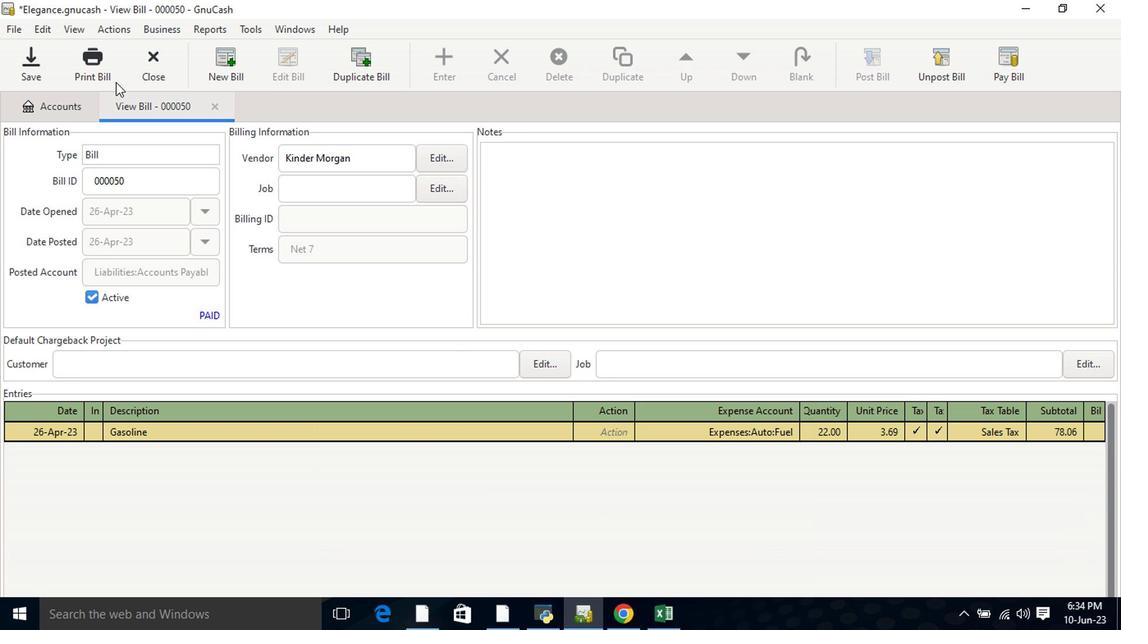 
Action: Mouse pressed left at (96, 73)
Screenshot: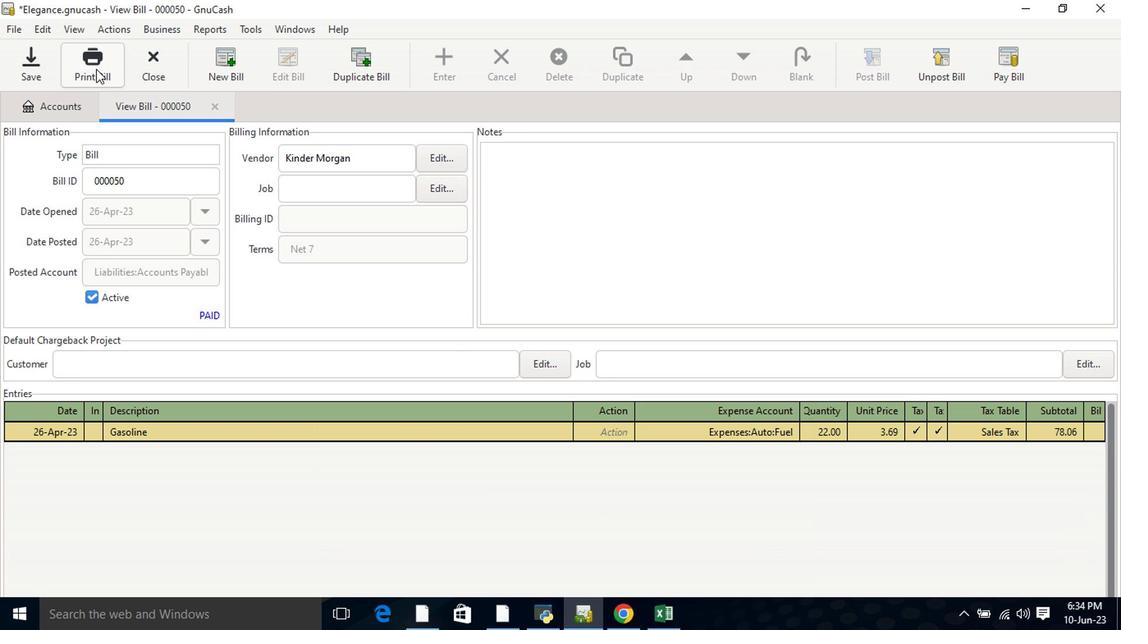 
Action: Mouse moved to (774, 68)
Screenshot: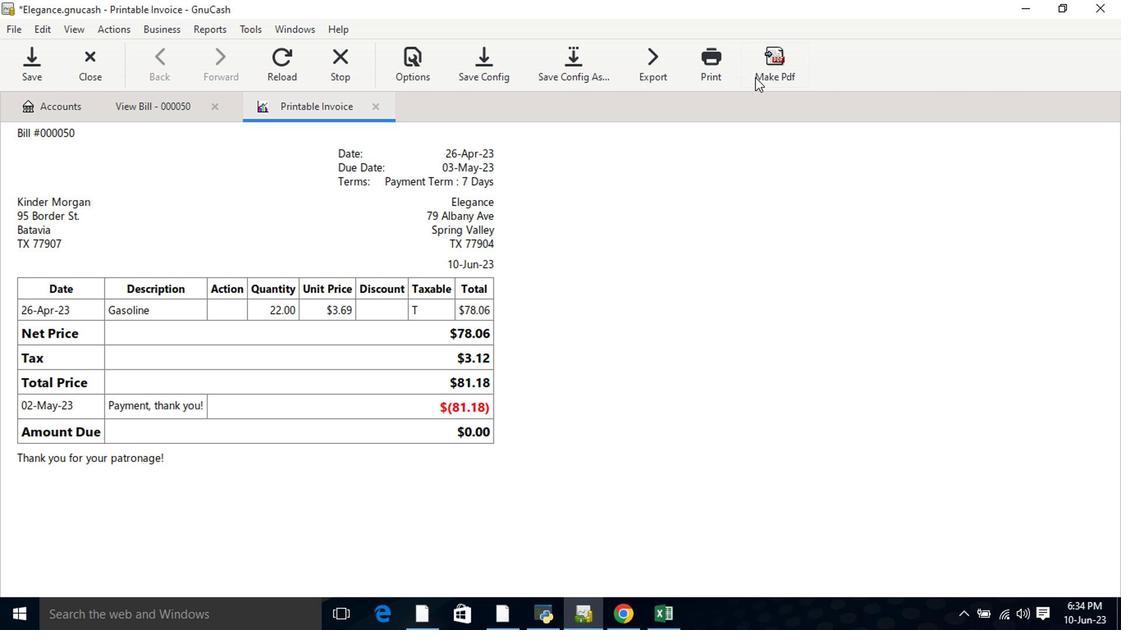 
Action: Mouse pressed left at (774, 68)
Screenshot: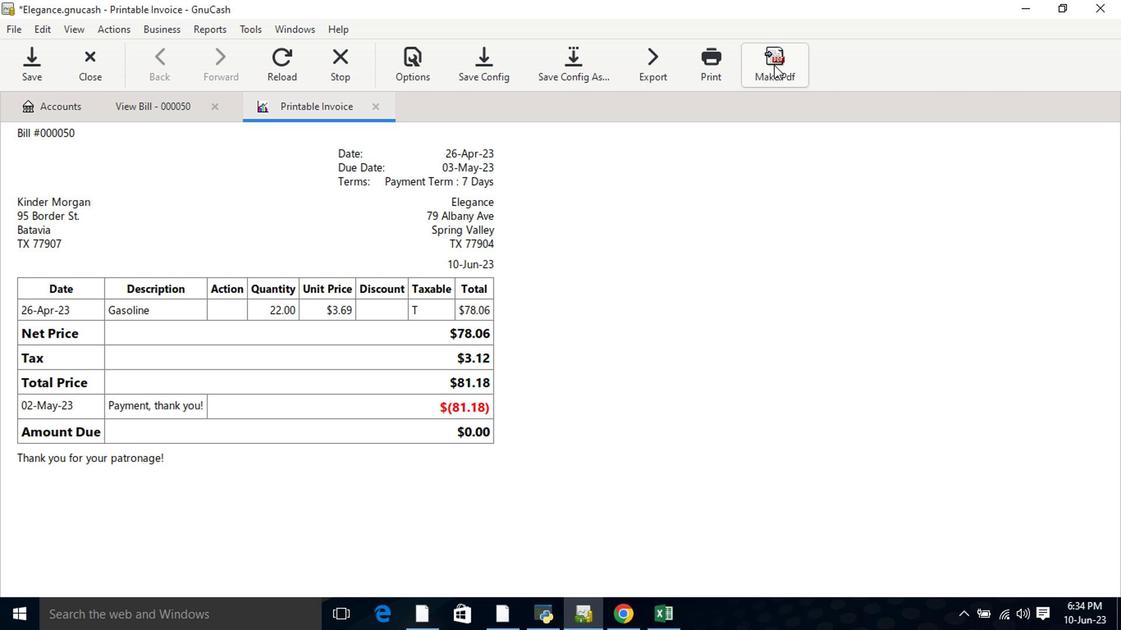 
Action: Mouse moved to (744, 534)
Screenshot: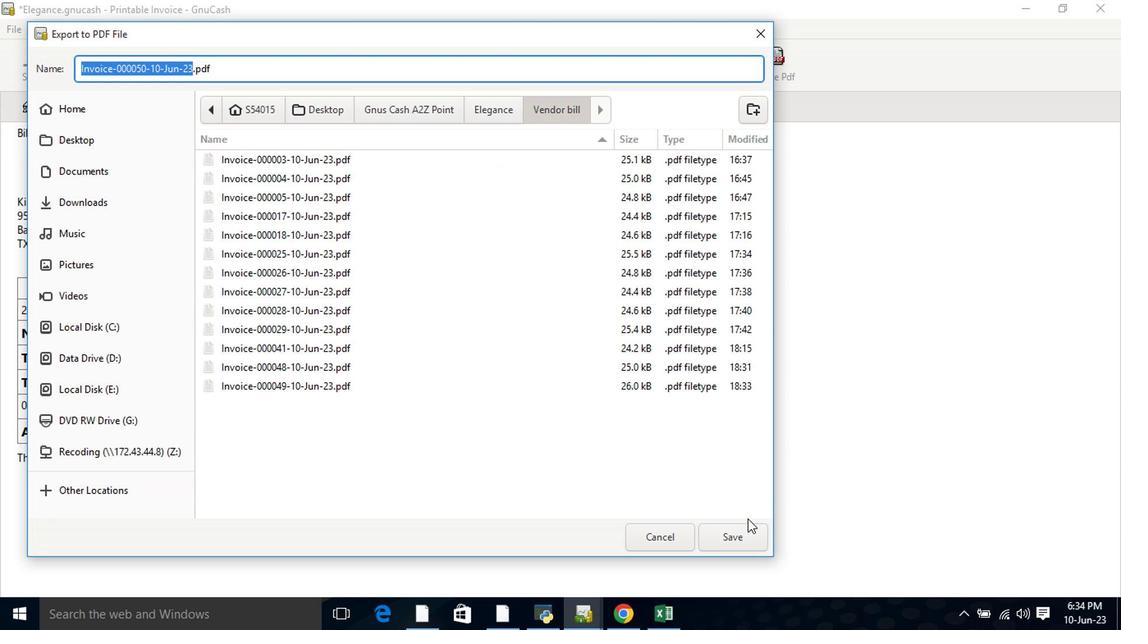 
Action: Mouse pressed left at (744, 534)
Screenshot: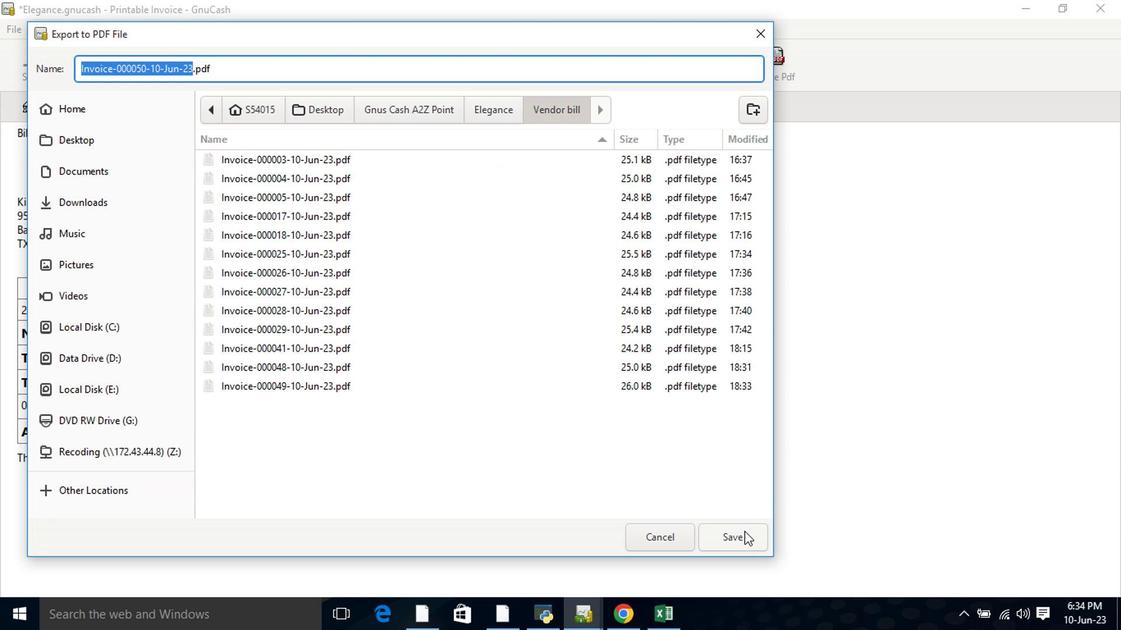 
Action: Mouse moved to (875, 485)
Screenshot: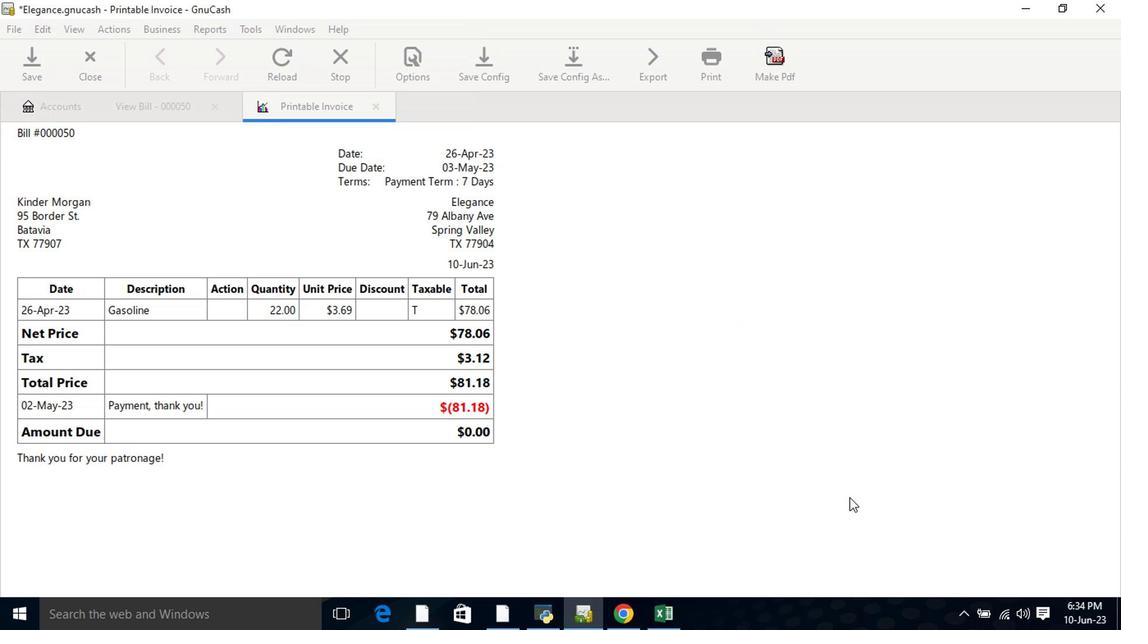 
